 Task: Create new vendor bill with Date Opened: 16-May-23, Select Vendor: ChargePoint, Terms: Net 15. Make bill entry for item-1 with Date: 16-May-23, Description: Car Parking, Expense Account: Auto: Parking, Quantity: 35, Unit Price: 2.2, Sales Tax: N, Sales Tax Included: N. Post Bill with Post Date: 16-May-23, Post to Accounts: Liabilities:Accounts Payble. Pay / Process Payment with Transaction Date: 30-May-23, Amount: 77, Transfer Account: Checking Account. Go to 'Print Bill'. Save a pdf copy of the bill.
Action: Mouse moved to (190, 107)
Screenshot: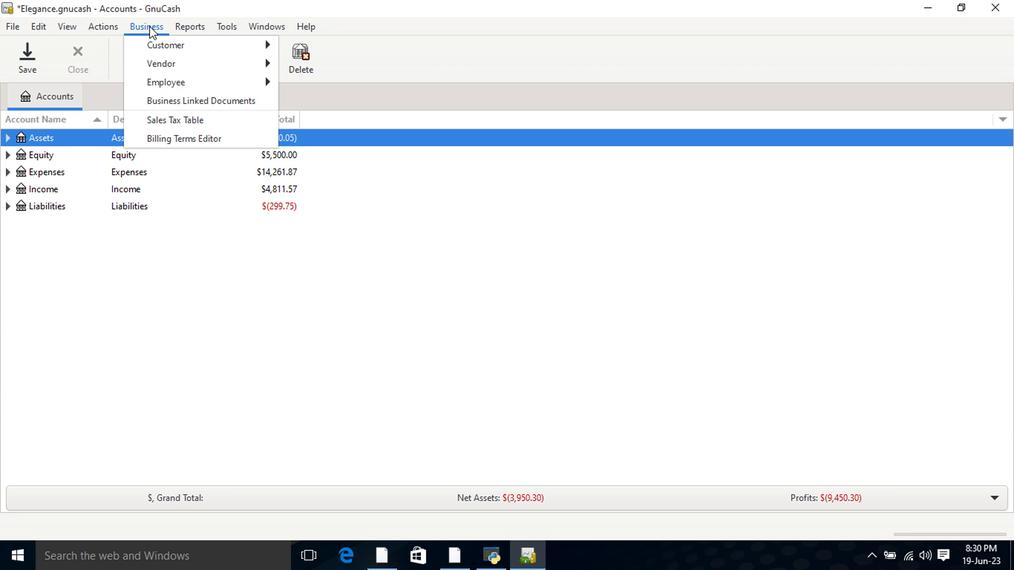 
Action: Mouse pressed left at (190, 107)
Screenshot: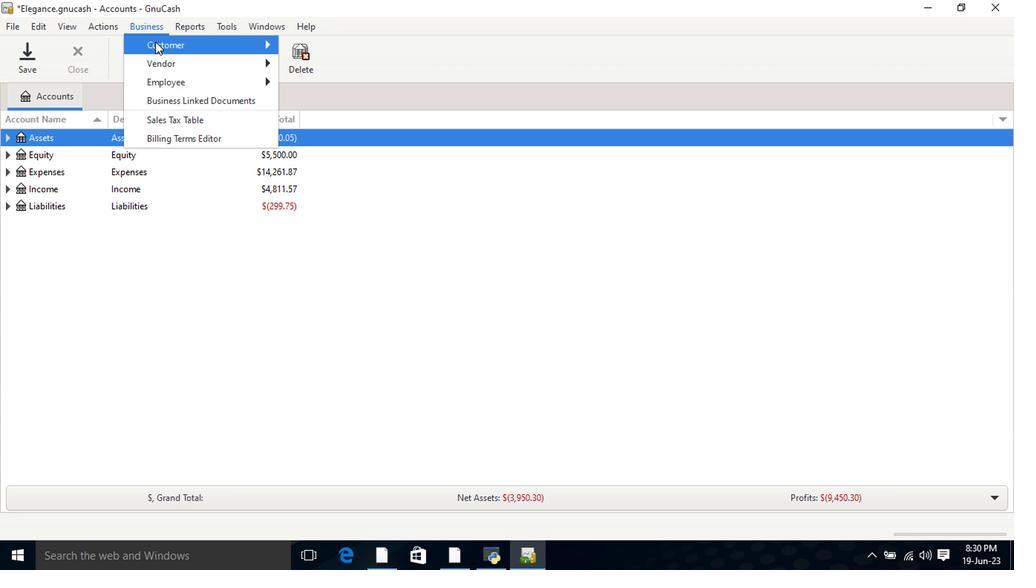 
Action: Mouse moved to (196, 126)
Screenshot: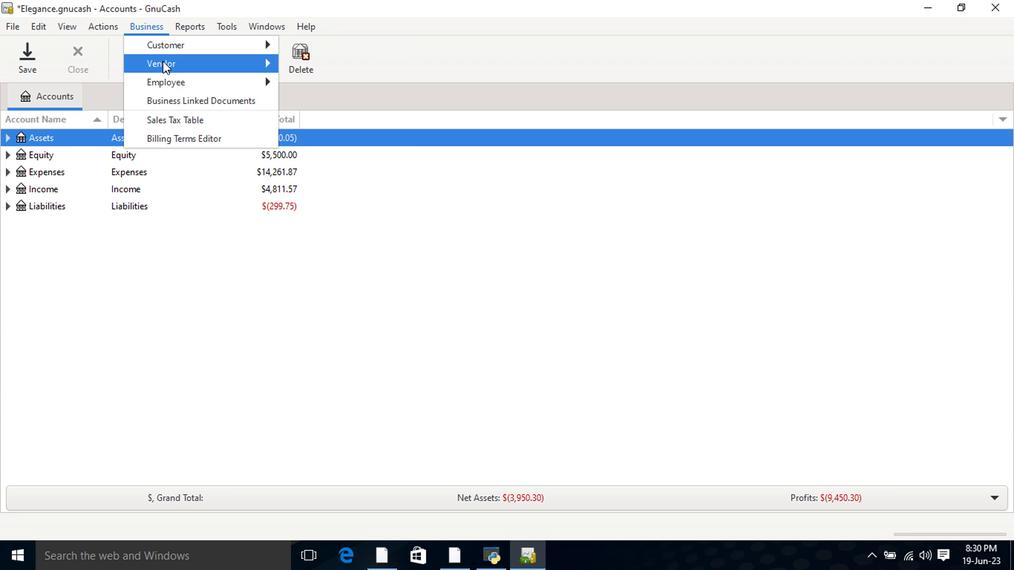 
Action: Mouse pressed left at (196, 126)
Screenshot: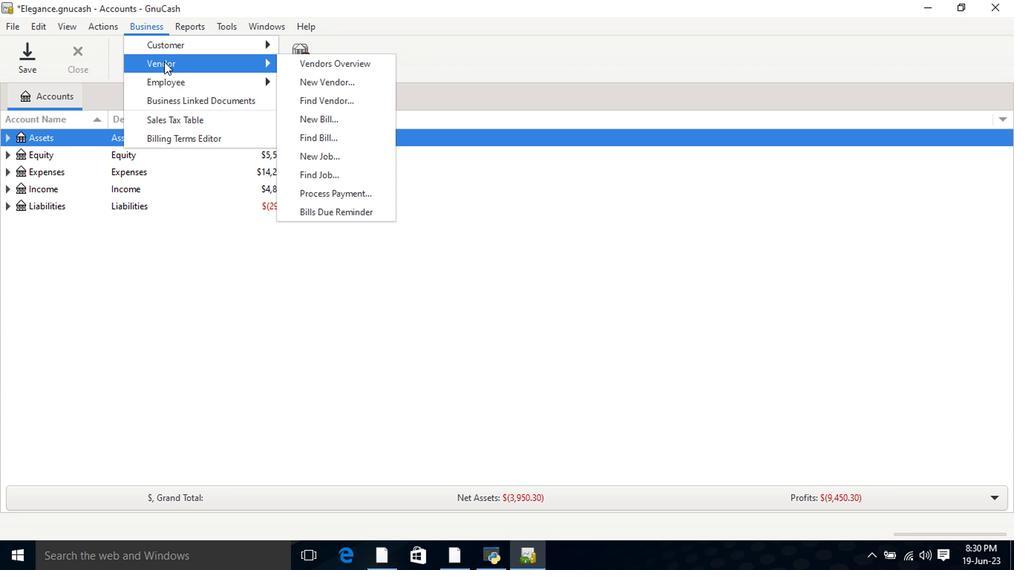 
Action: Mouse moved to (304, 172)
Screenshot: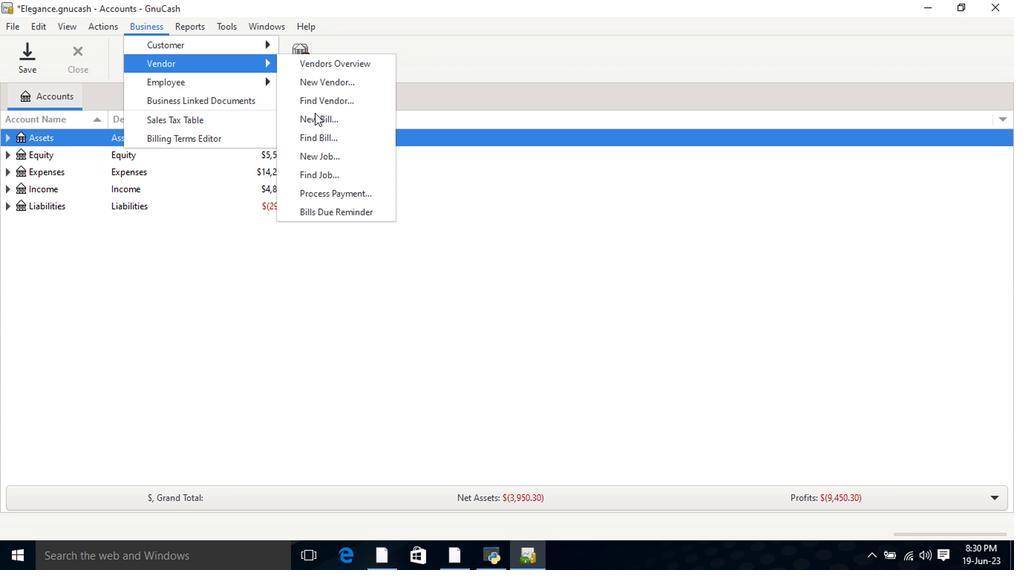 
Action: Mouse pressed left at (304, 172)
Screenshot: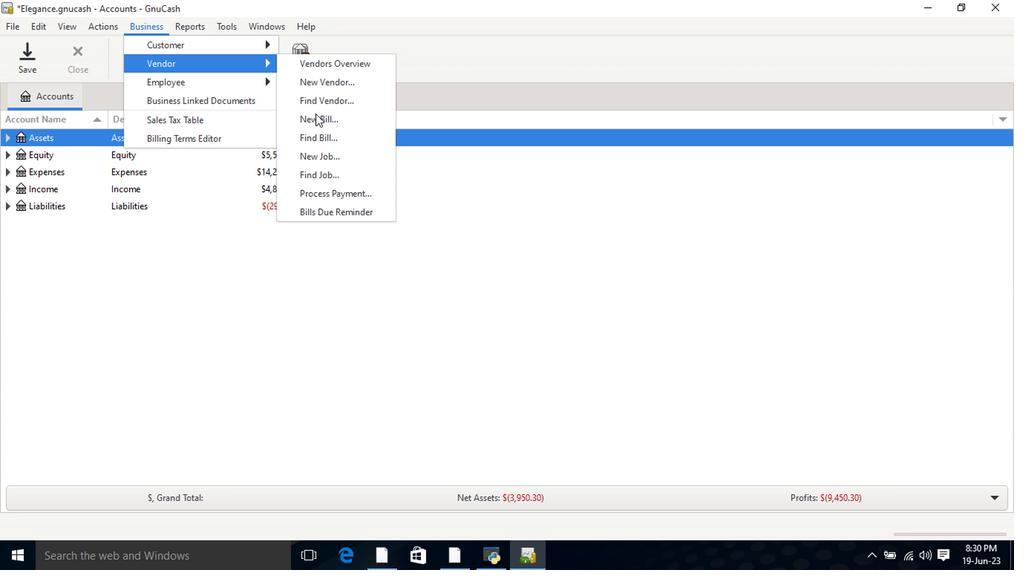 
Action: Mouse moved to (514, 226)
Screenshot: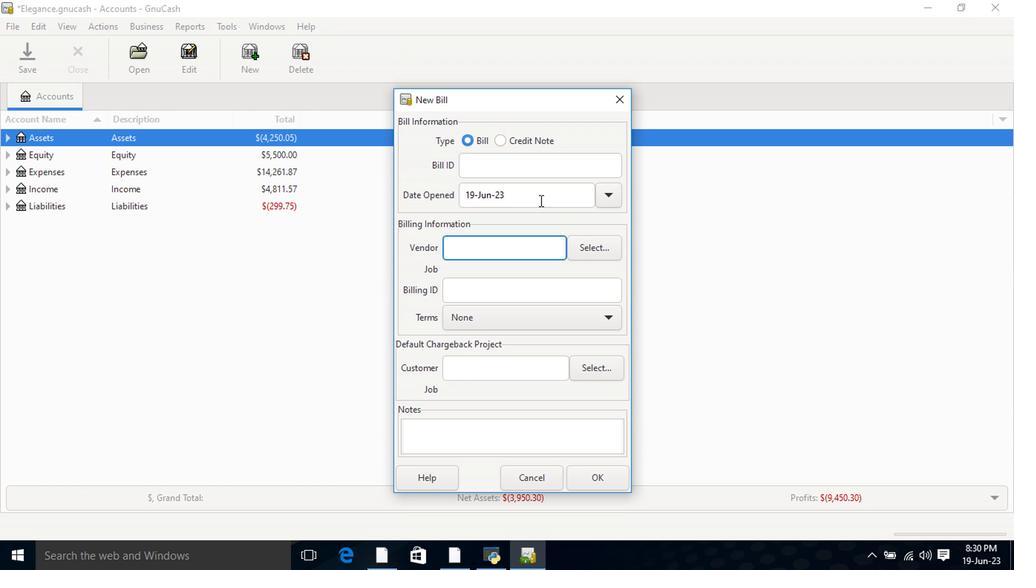 
Action: Mouse pressed left at (514, 226)
Screenshot: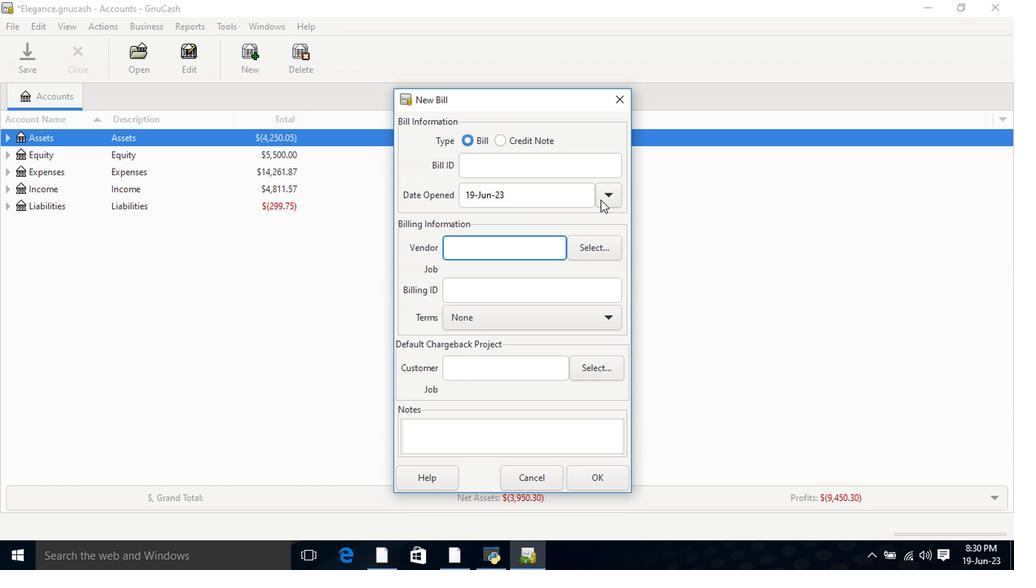 
Action: Mouse moved to (438, 242)
Screenshot: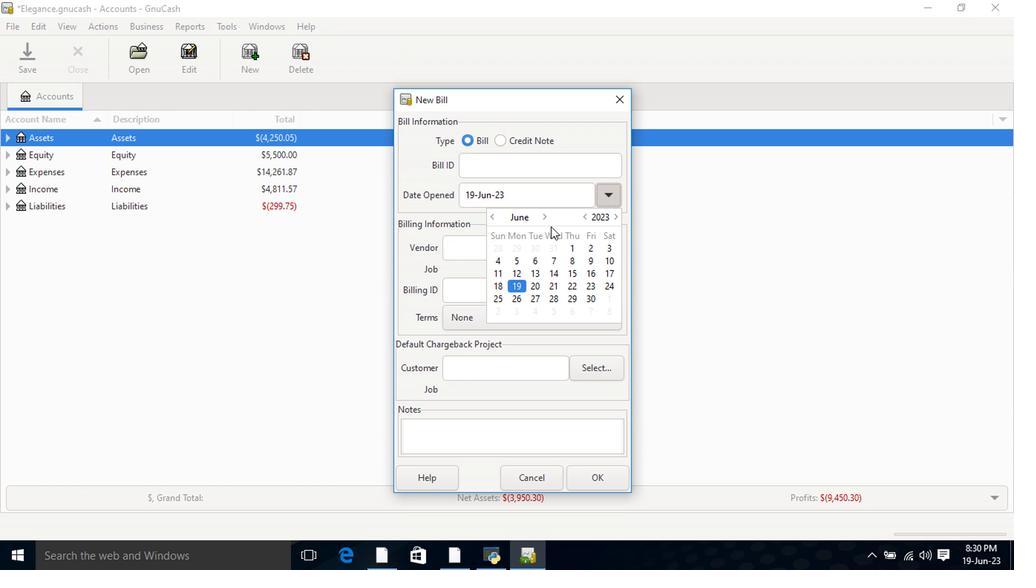 
Action: Mouse pressed left at (438, 242)
Screenshot: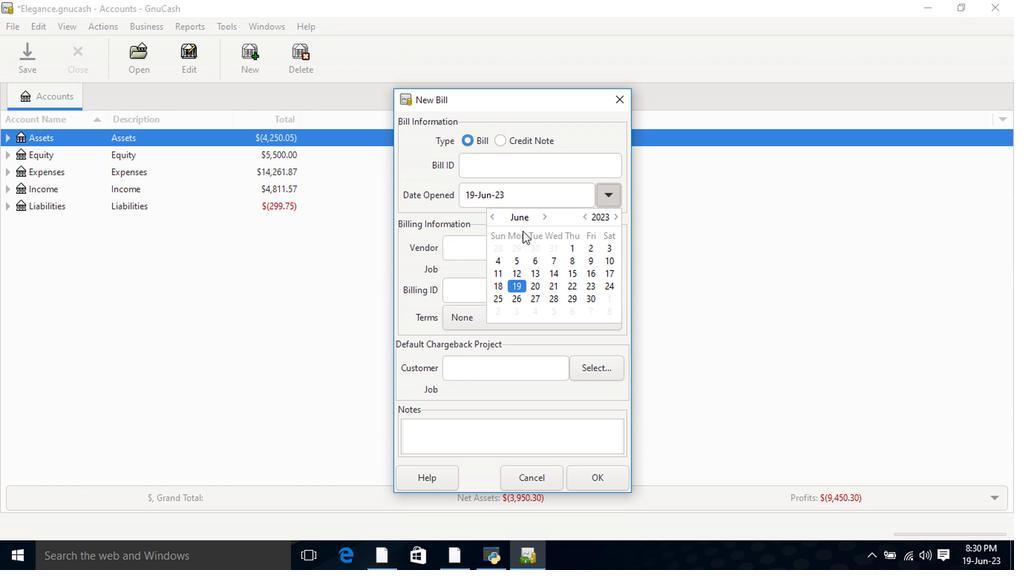 
Action: Mouse moved to (468, 281)
Screenshot: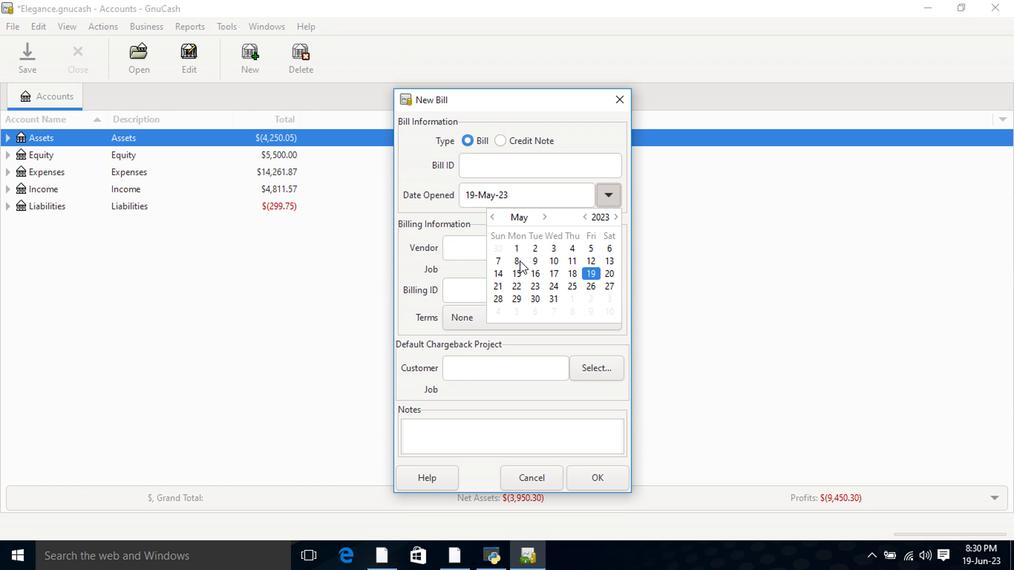 
Action: Mouse pressed left at (468, 281)
Screenshot: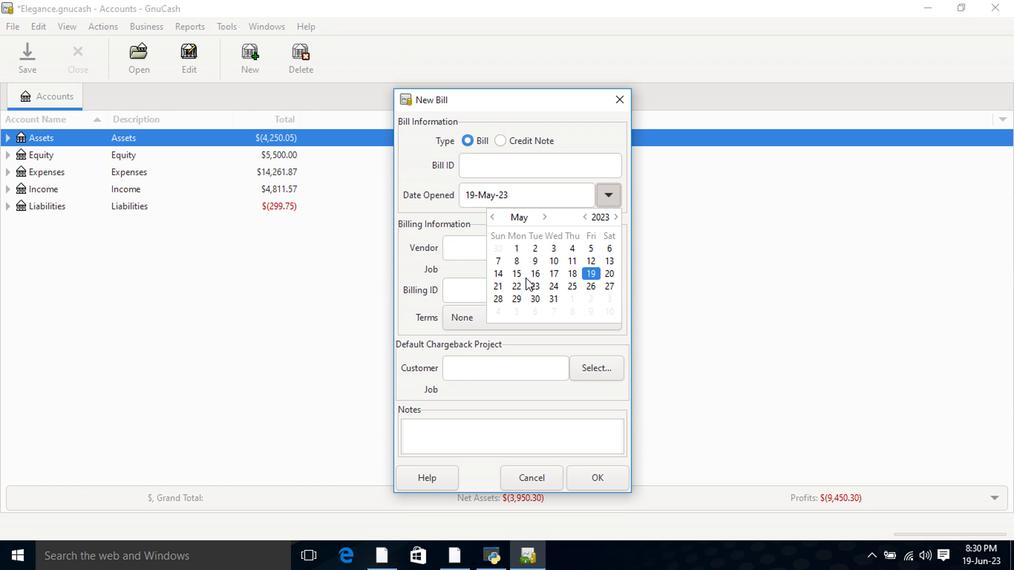 
Action: Mouse pressed left at (468, 281)
Screenshot: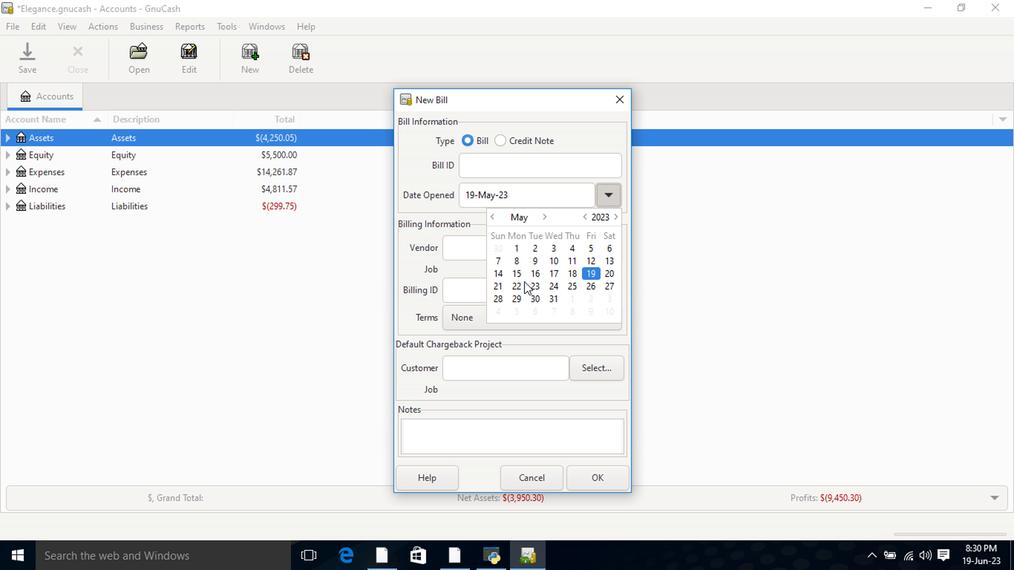 
Action: Mouse moved to (457, 264)
Screenshot: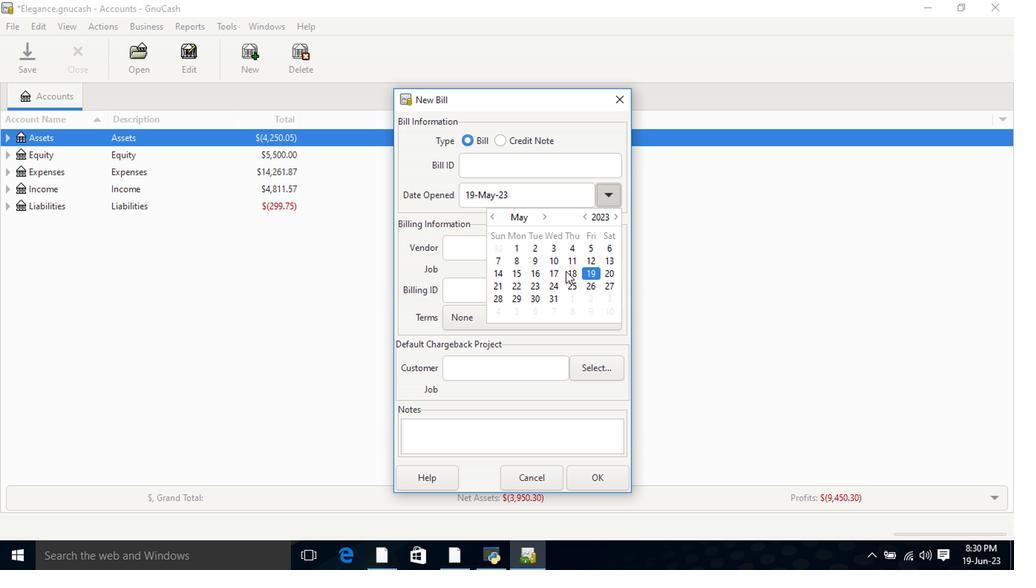 
Action: Mouse pressed left at (457, 264)
Screenshot: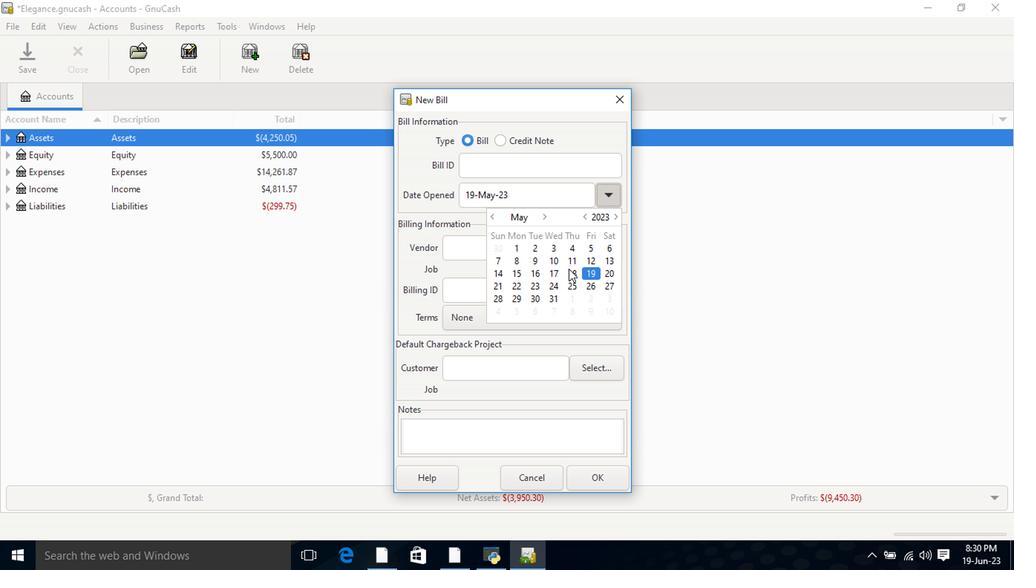 
Action: Key pressed ch
Screenshot: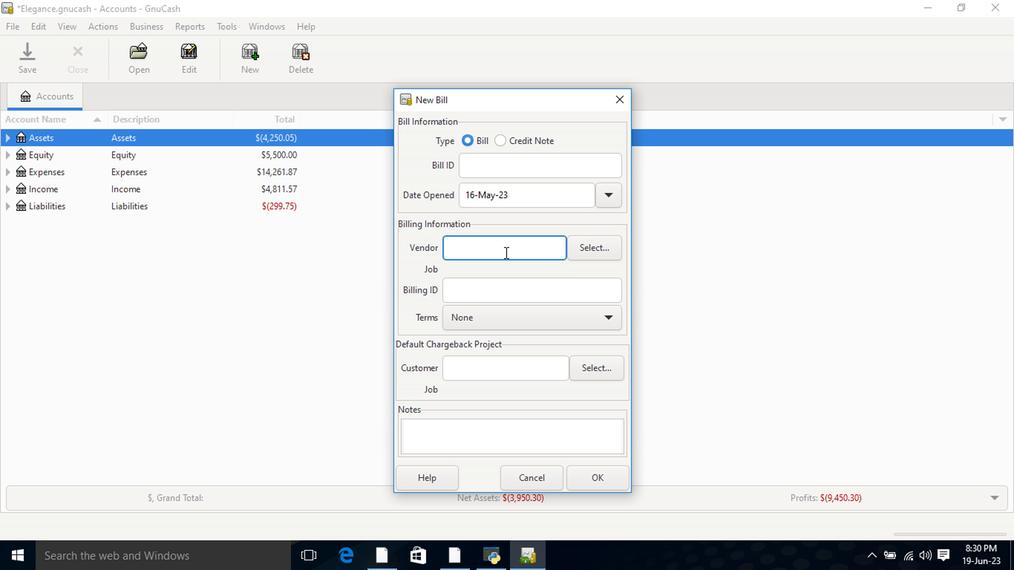 
Action: Mouse moved to (458, 291)
Screenshot: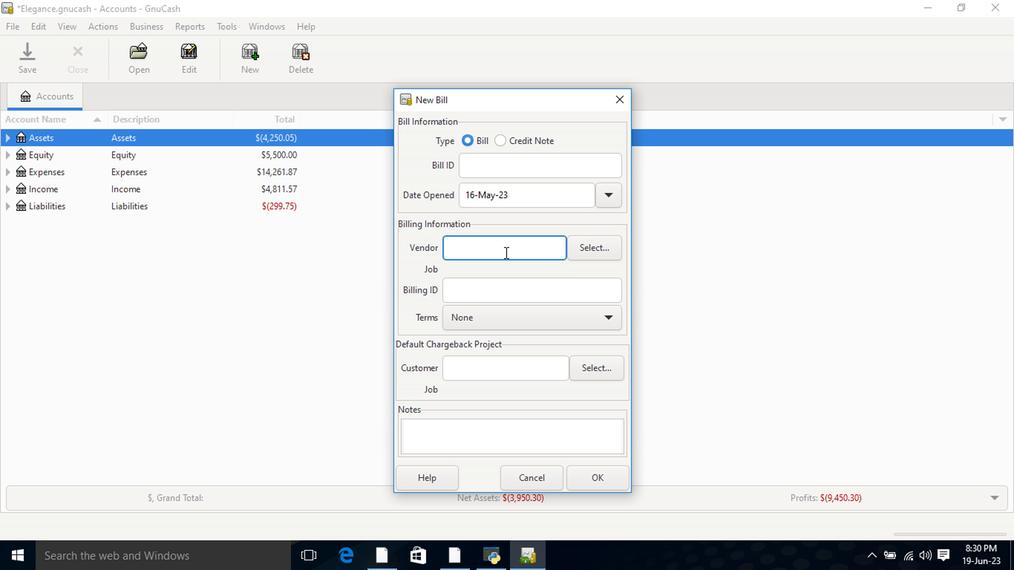 
Action: Mouse pressed left at (458, 291)
Screenshot: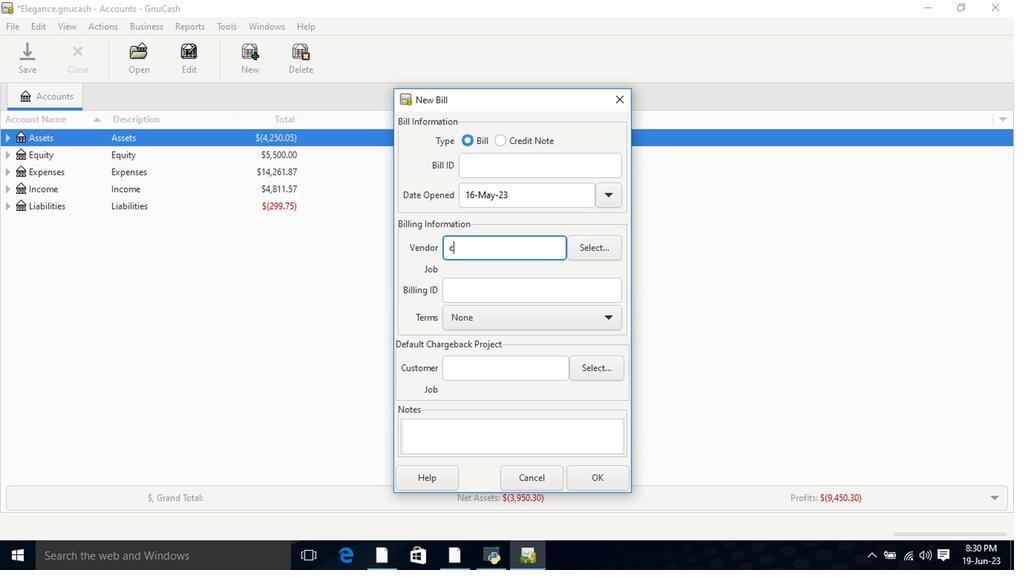 
Action: Mouse moved to (465, 322)
Screenshot: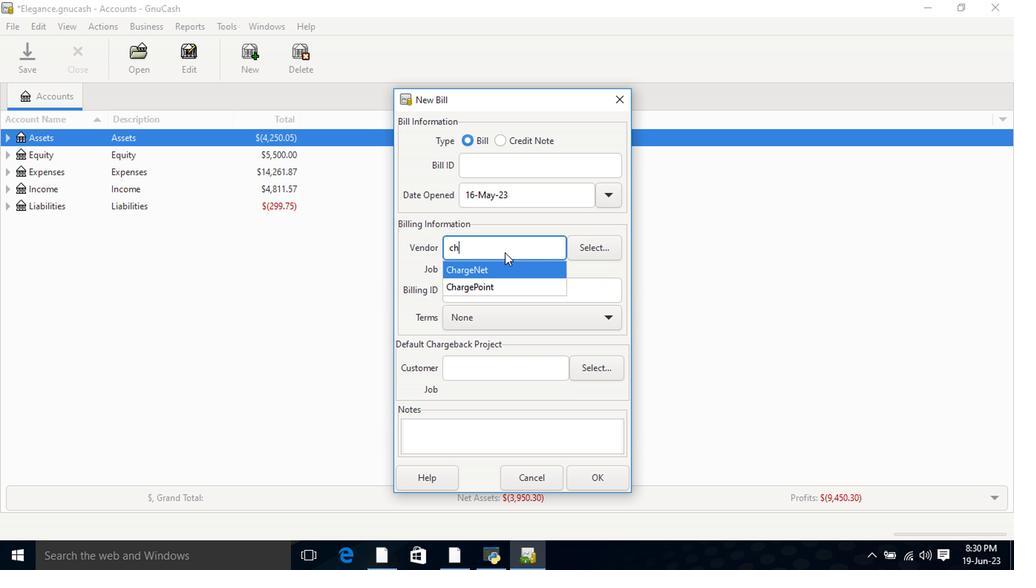 
Action: Mouse pressed left at (465, 322)
Screenshot: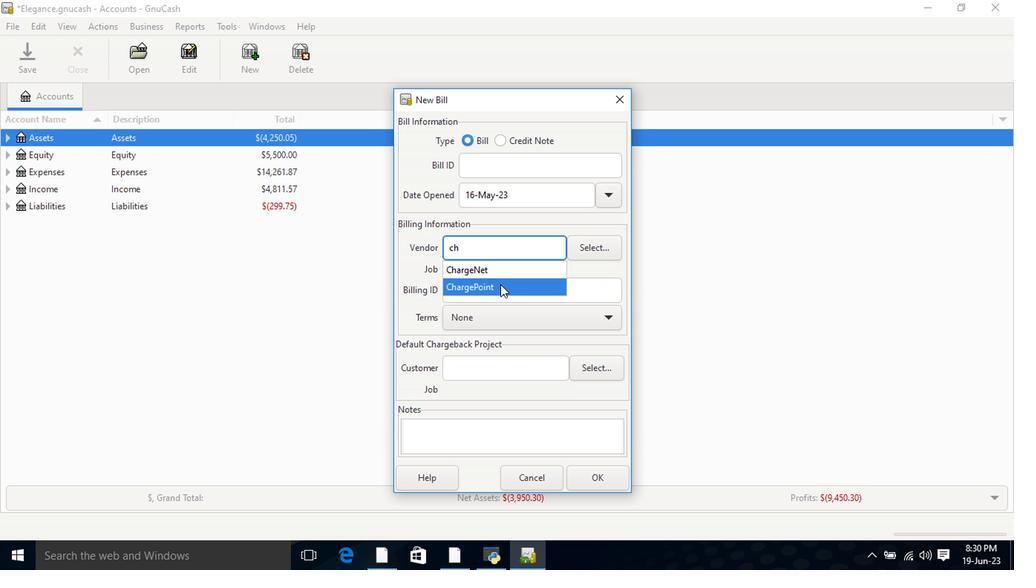 
Action: Mouse moved to (463, 342)
Screenshot: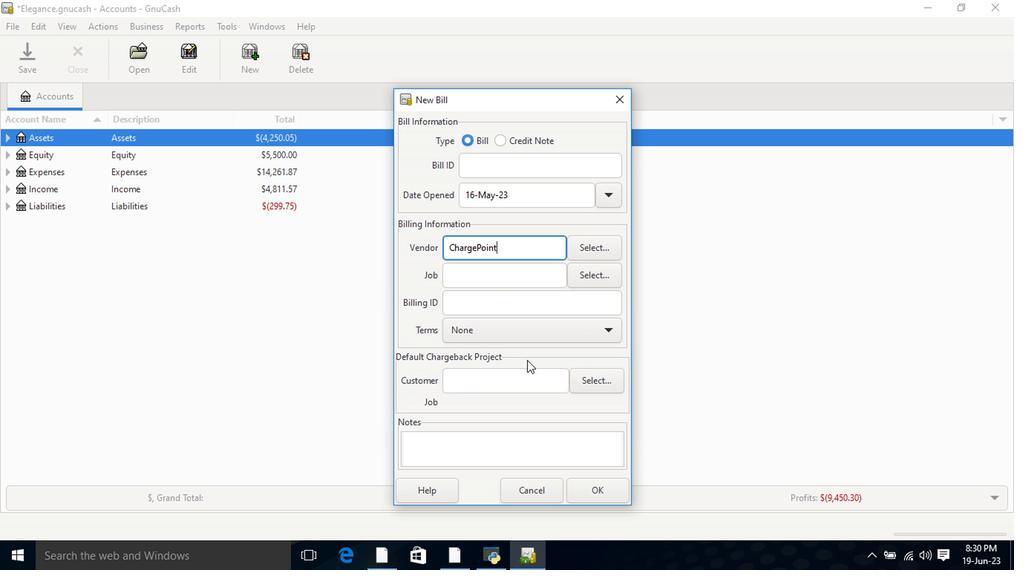 
Action: Mouse pressed left at (463, 342)
Screenshot: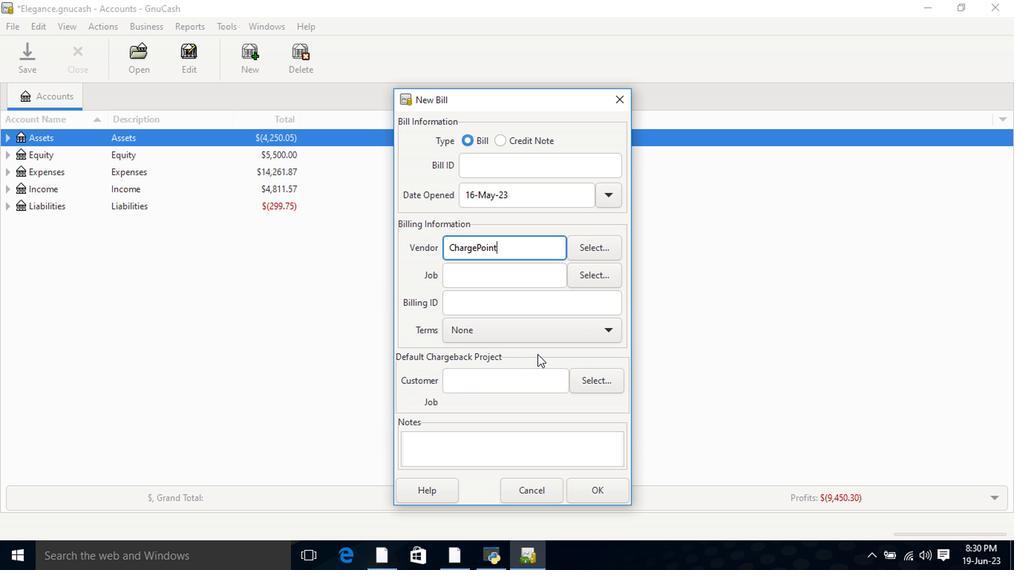 
Action: Mouse moved to (507, 433)
Screenshot: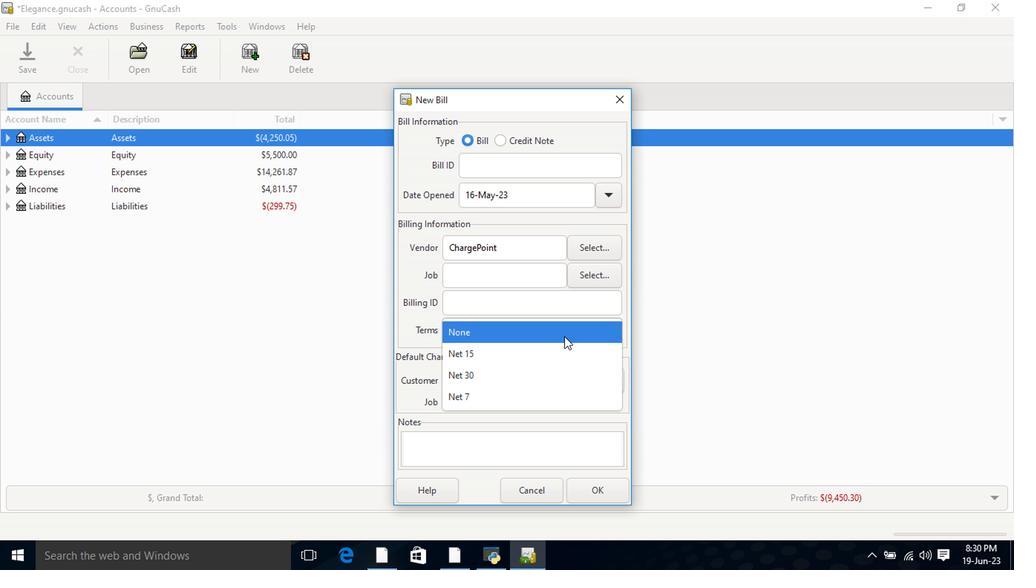 
Action: Mouse pressed left at (507, 433)
Screenshot: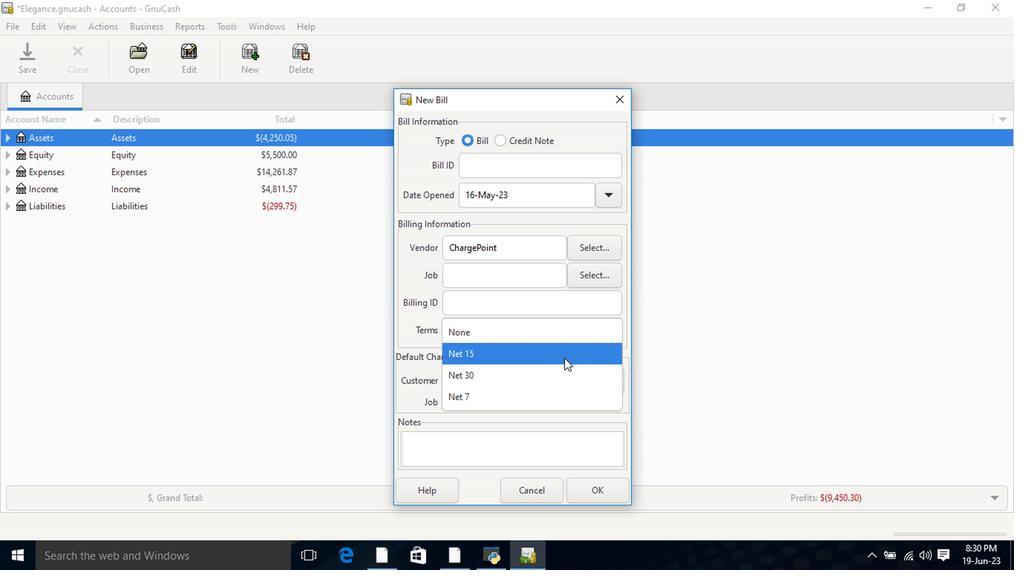 
Action: Mouse moved to (316, 382)
Screenshot: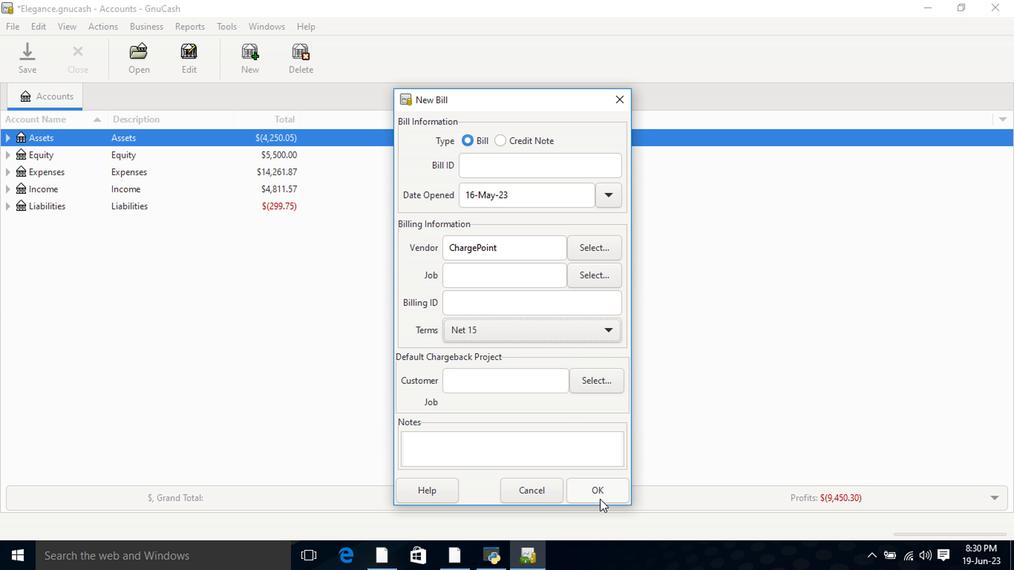 
Action: Key pressed <Key.tab><Key.shift>Car<Key.tab>35<Key.tab>2.2<Key.tab>
Screenshot: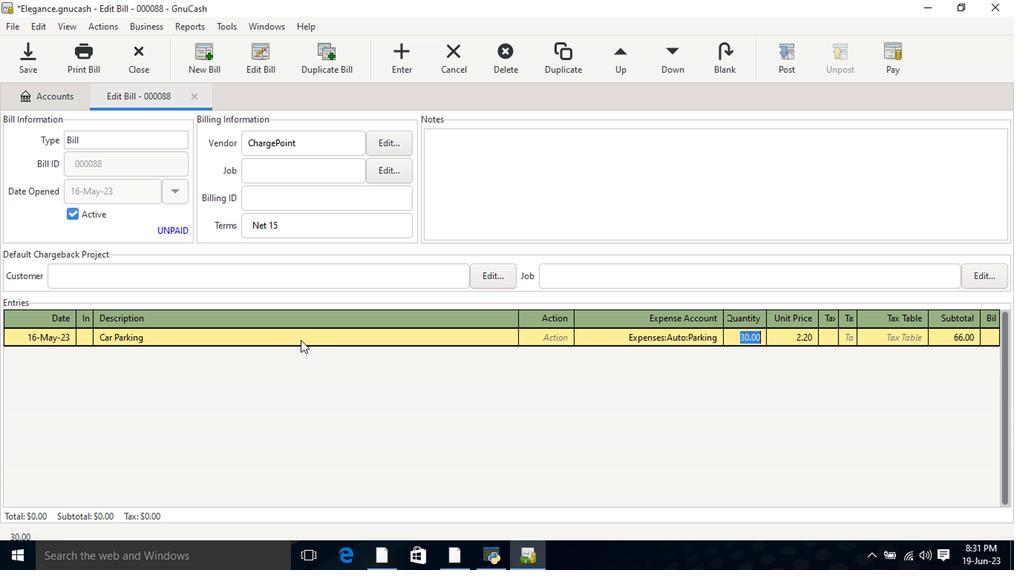 
Action: Mouse moved to (650, 128)
Screenshot: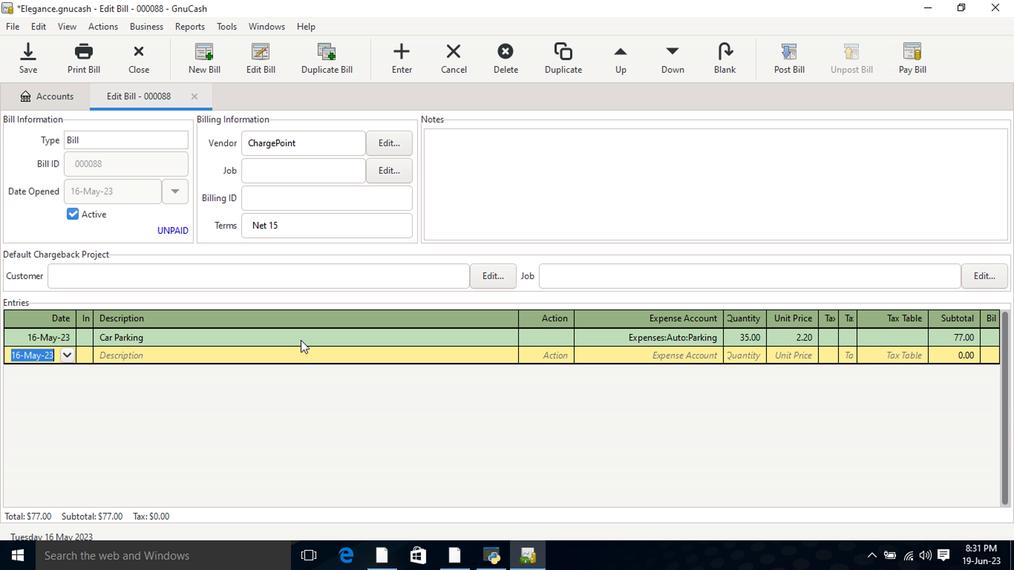 
Action: Mouse pressed left at (650, 128)
Screenshot: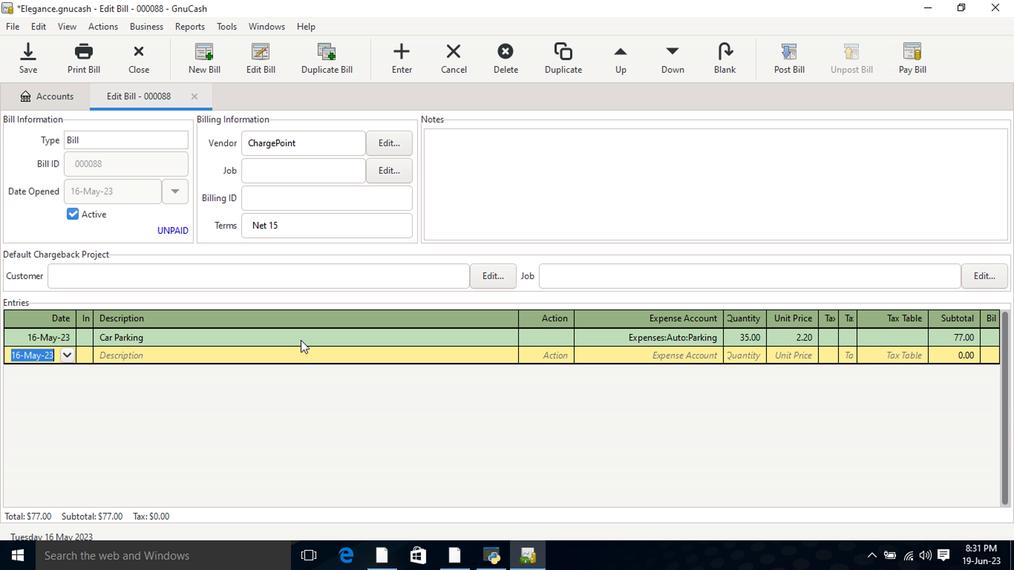 
Action: Mouse moved to (528, 355)
Screenshot: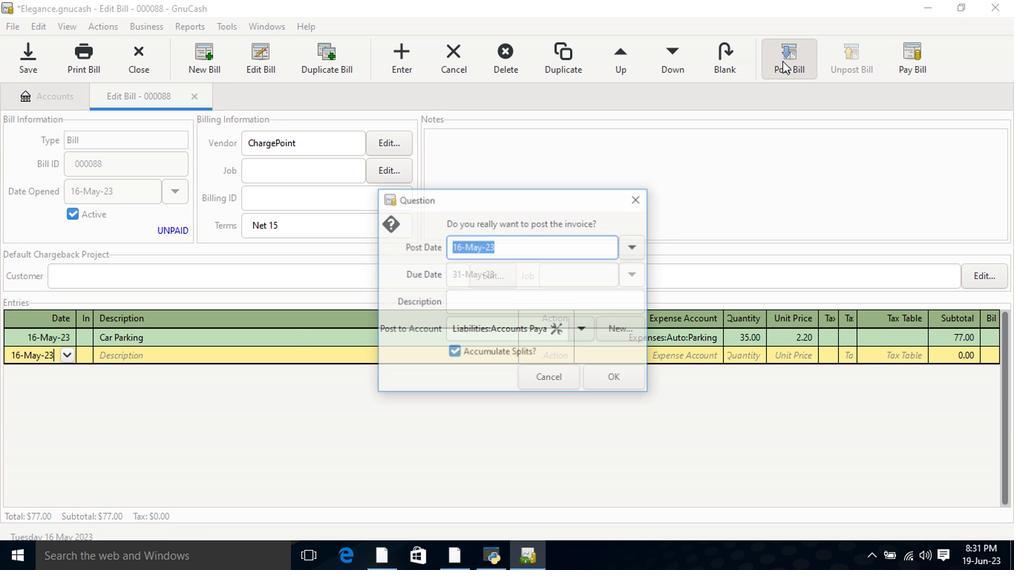 
Action: Mouse pressed left at (528, 355)
Screenshot: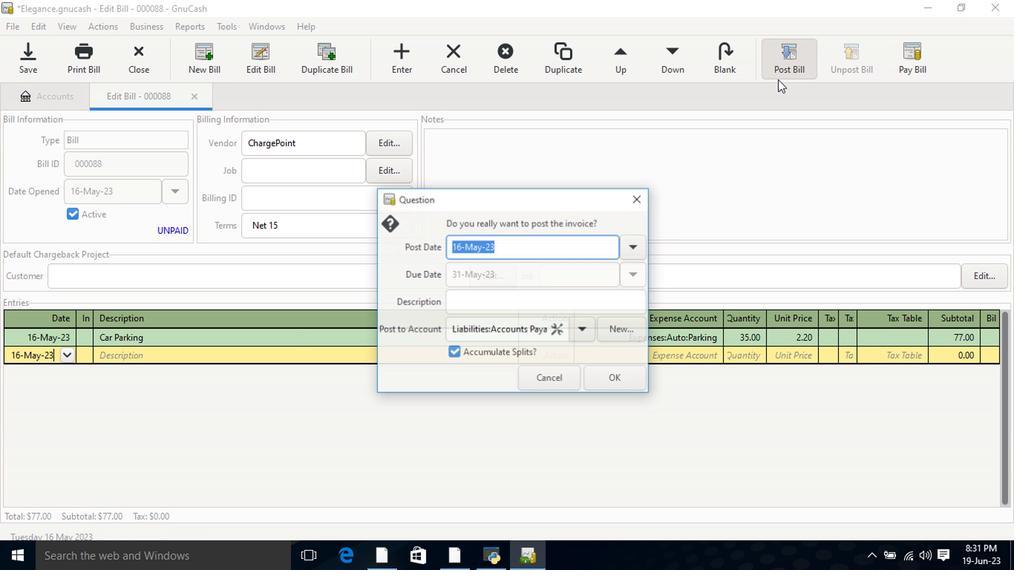 
Action: Mouse moved to (730, 120)
Screenshot: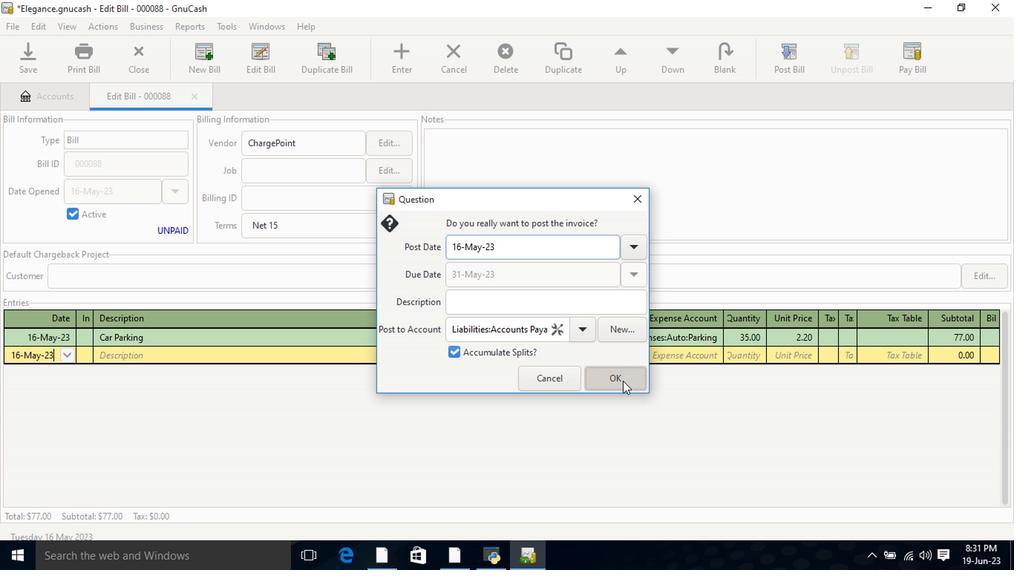 
Action: Mouse pressed left at (730, 120)
Screenshot: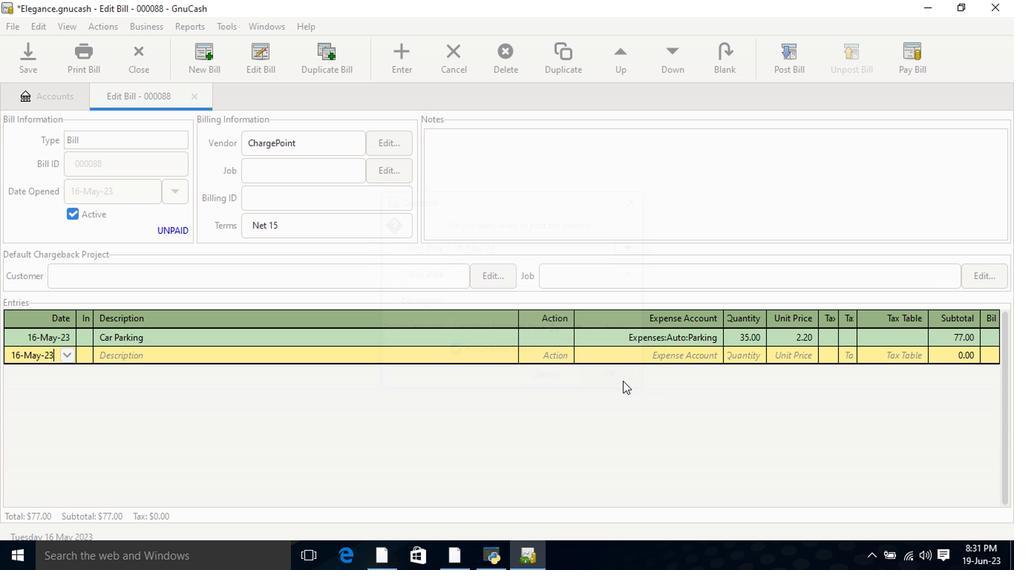 
Action: Mouse moved to (409, 291)
Screenshot: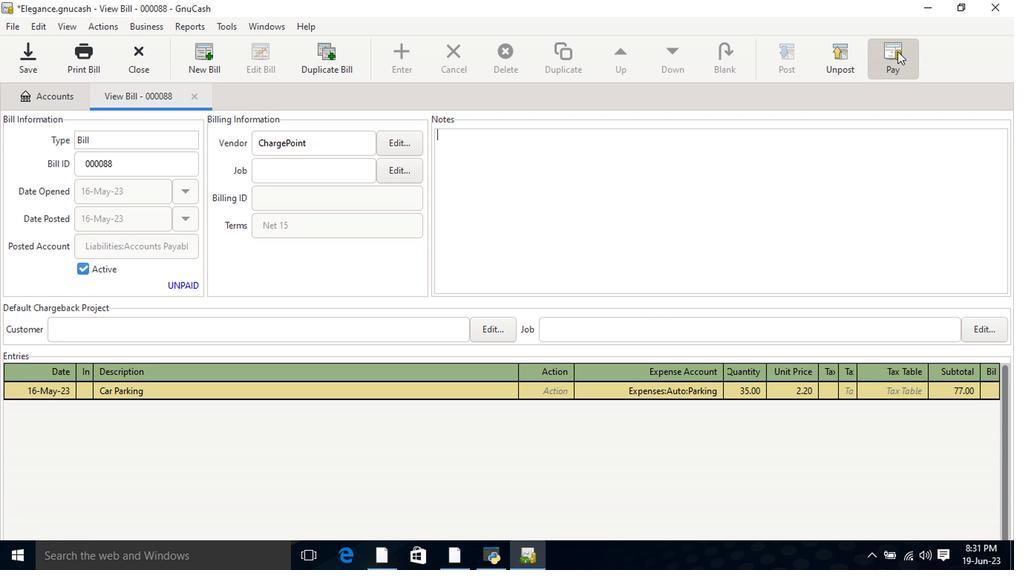 
Action: Mouse pressed left at (409, 291)
Screenshot: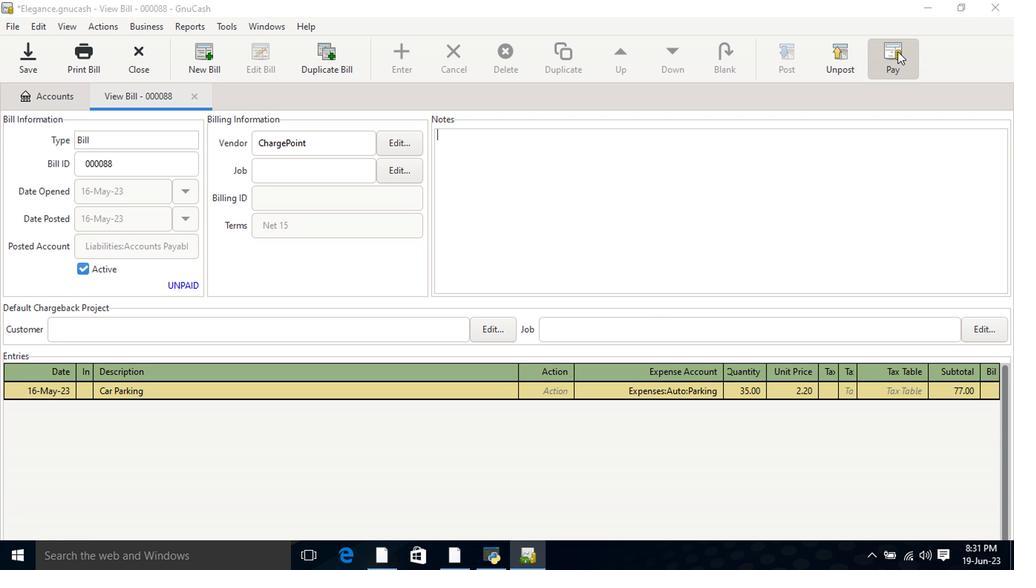 
Action: Mouse moved to (325, 310)
Screenshot: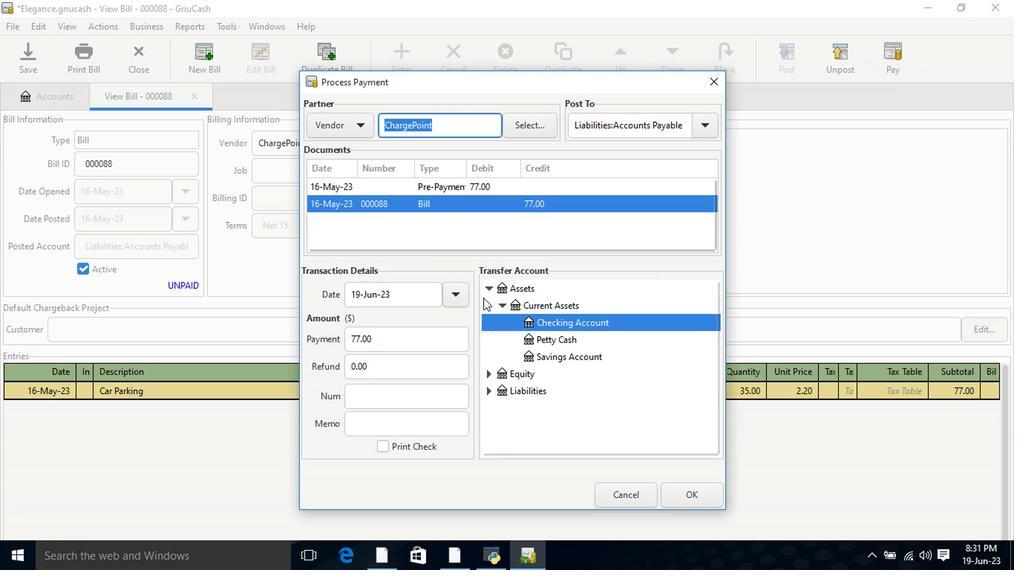 
Action: Mouse pressed left at (325, 310)
Screenshot: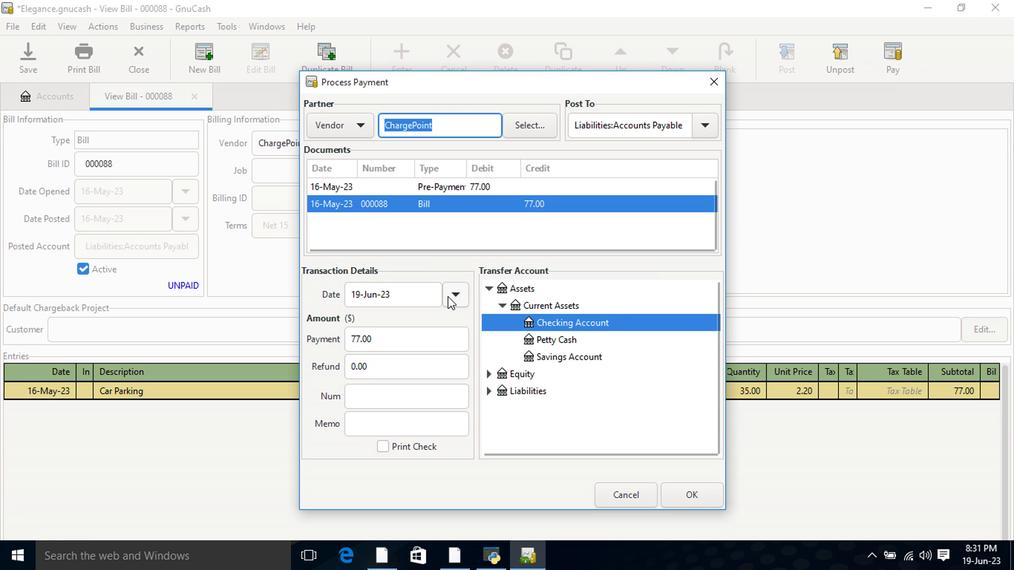
Action: Mouse moved to (361, 350)
Screenshot: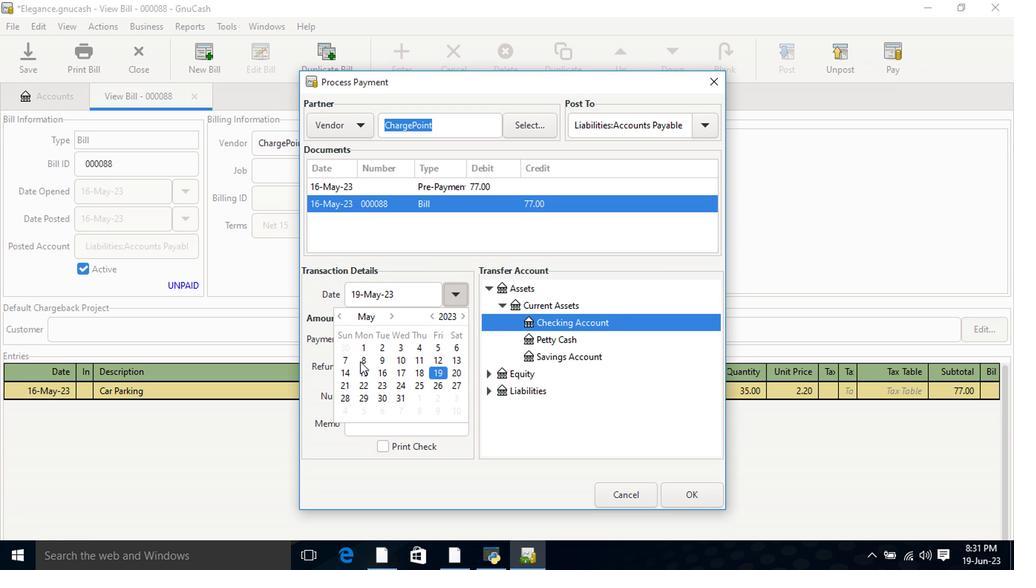 
Action: Mouse pressed left at (361, 350)
Screenshot: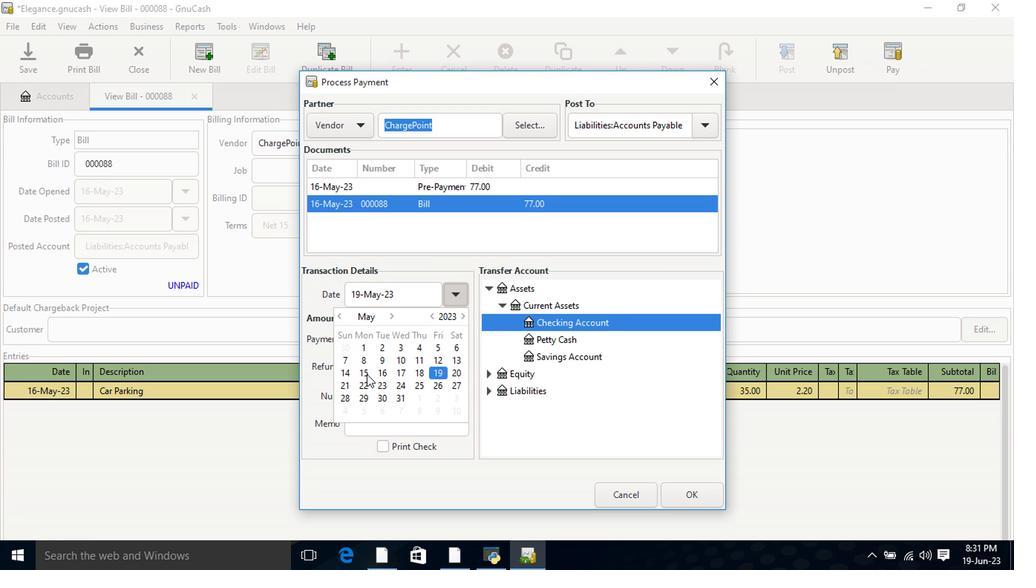 
Action: Mouse pressed left at (361, 350)
Screenshot: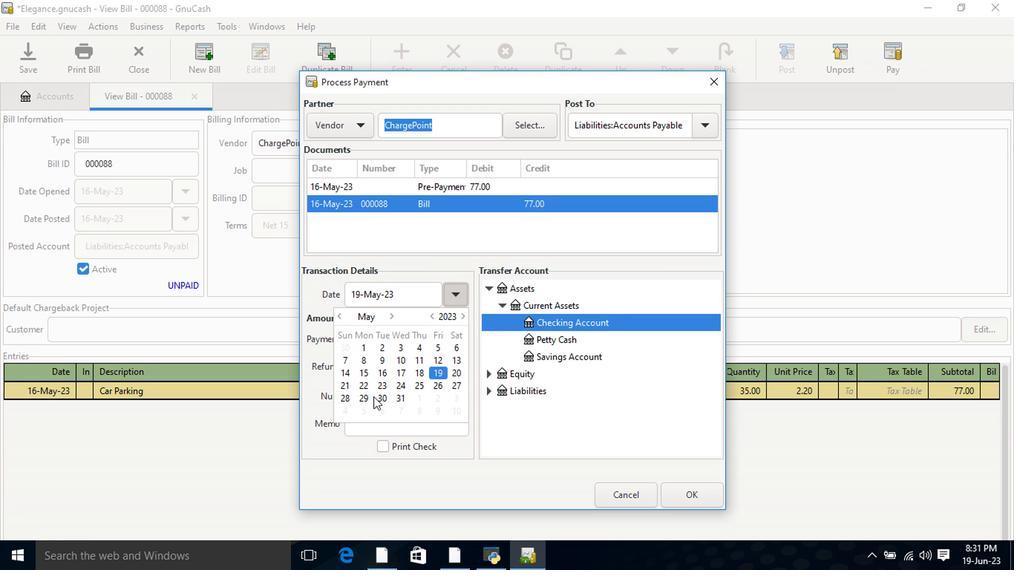 
Action: Mouse moved to (432, 291)
Screenshot: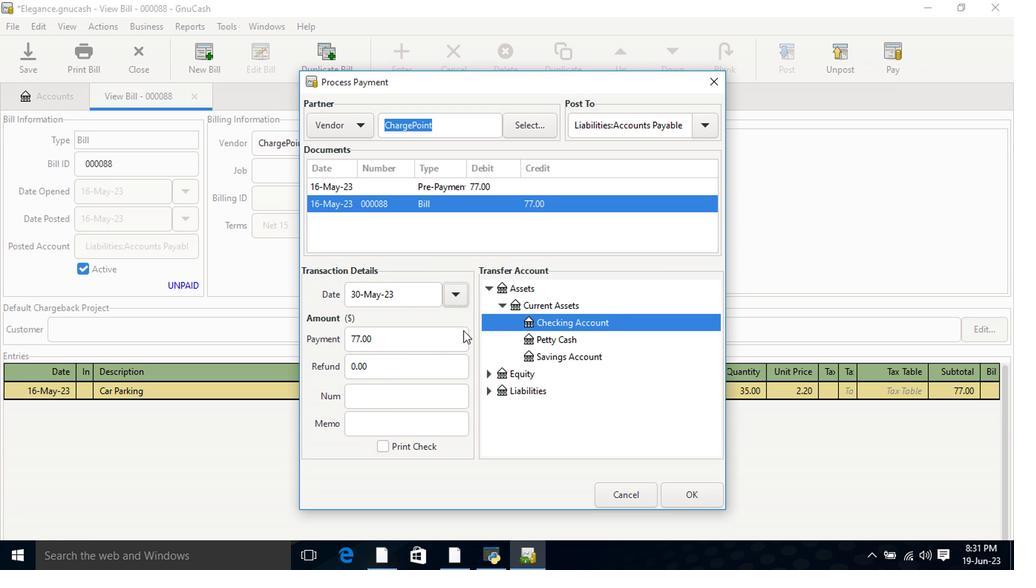 
Action: Mouse pressed left at (432, 291)
Screenshot: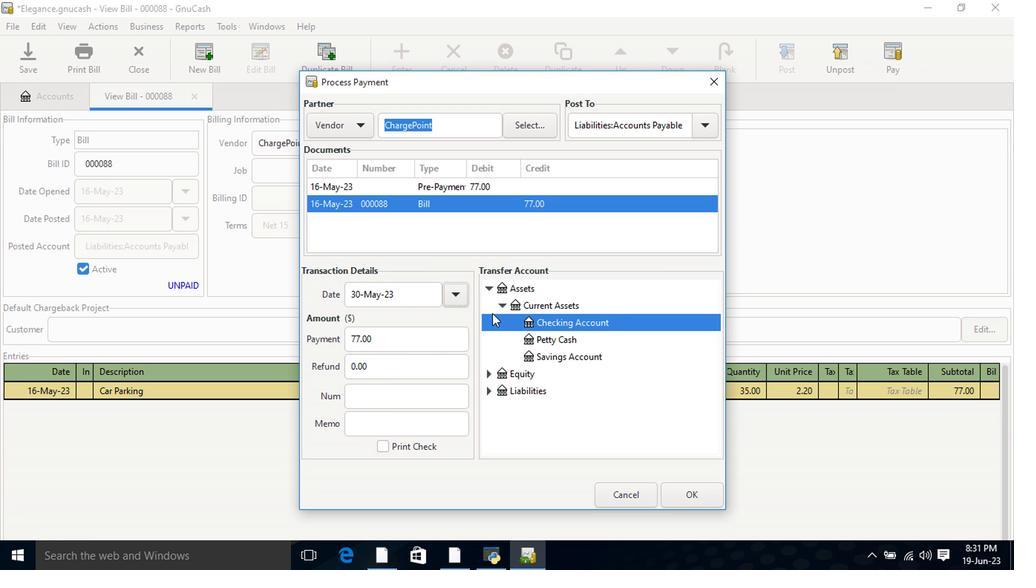 
Action: Mouse pressed left at (432, 291)
Screenshot: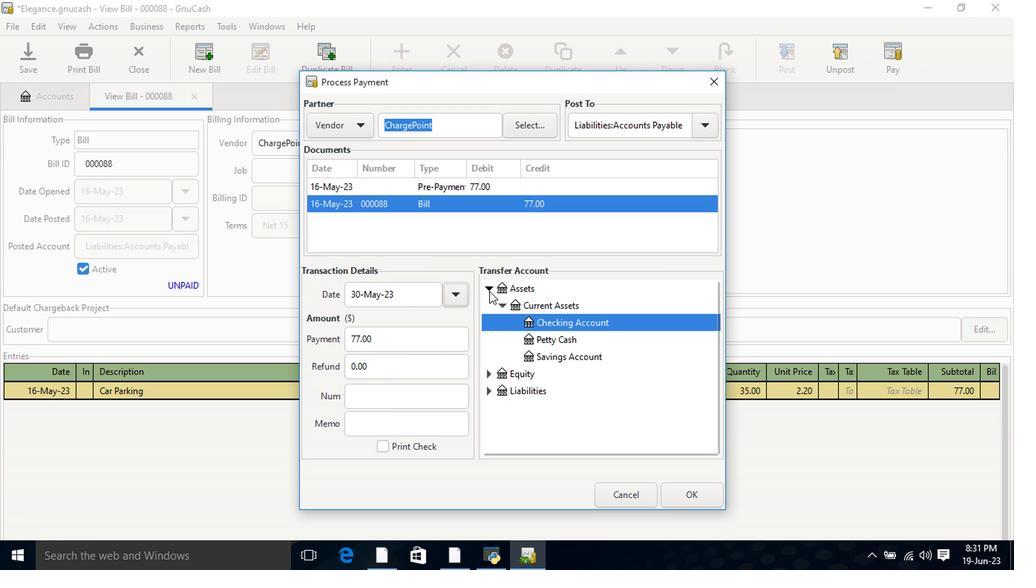 
Action: Mouse moved to (444, 301)
Screenshot: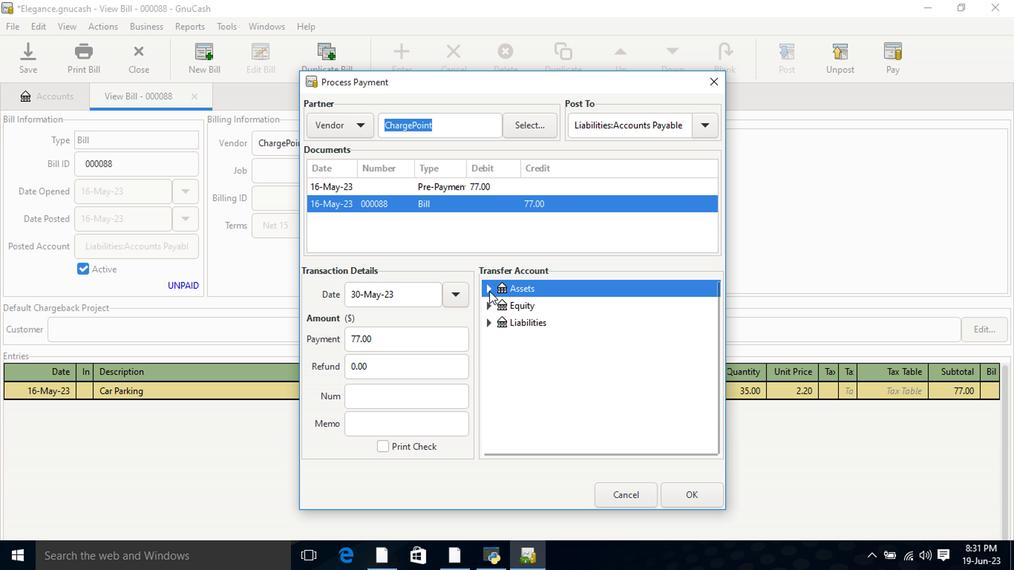 
Action: Mouse pressed left at (444, 301)
Screenshot: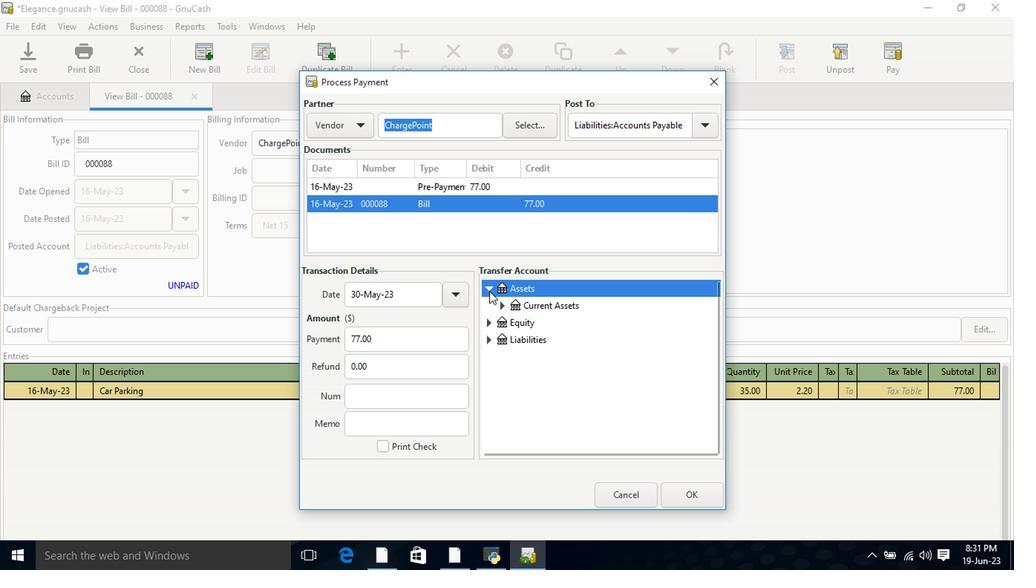 
Action: Mouse moved to (461, 314)
Screenshot: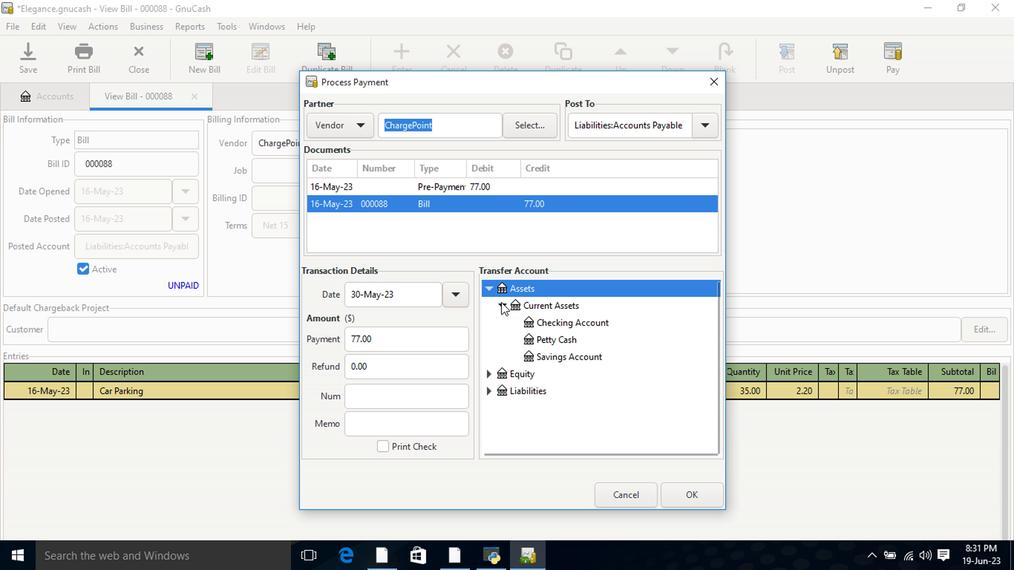 
Action: Mouse pressed left at (461, 314)
Screenshot: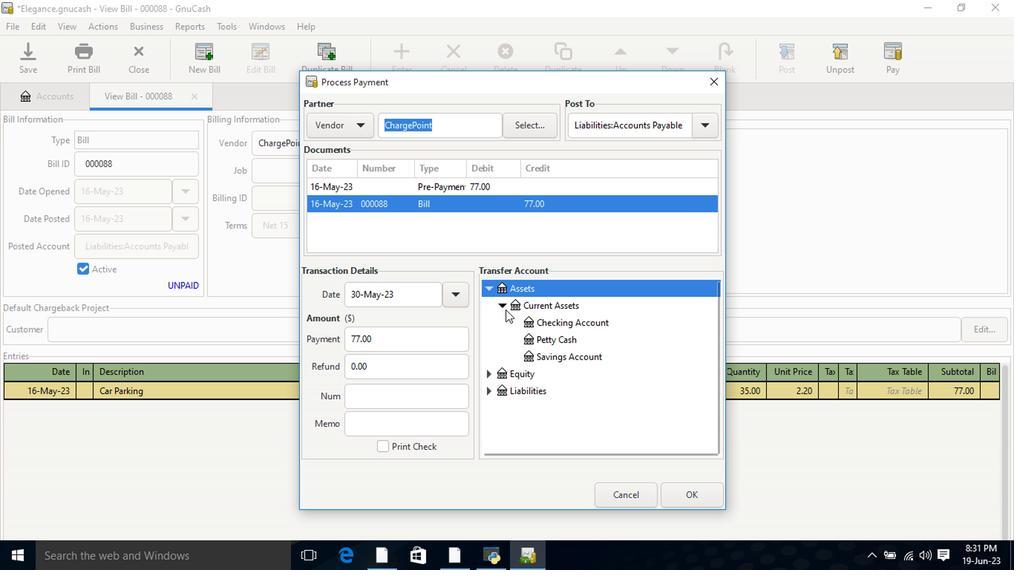 
Action: Mouse moved to (576, 434)
Screenshot: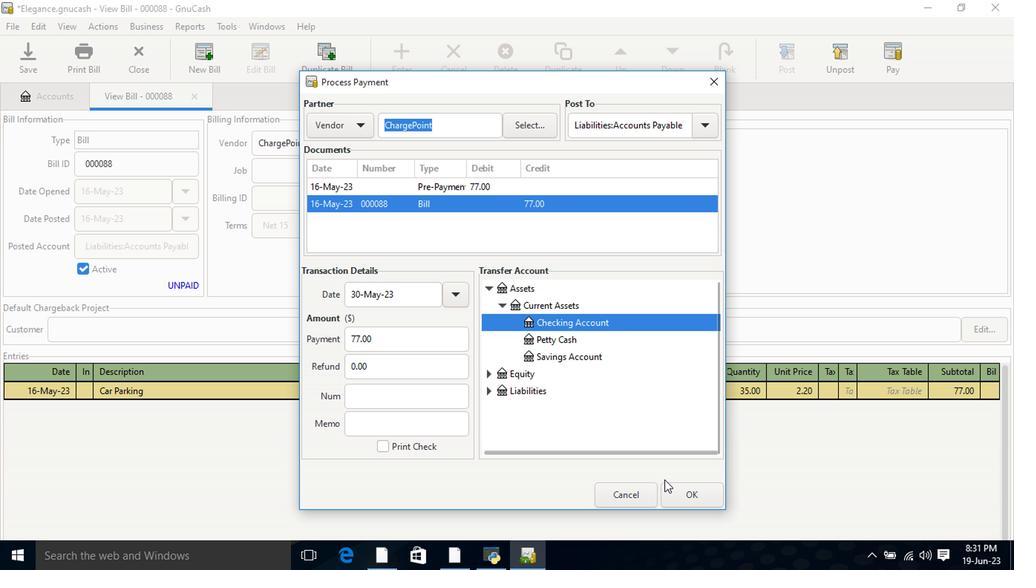 
Action: Mouse pressed left at (576, 434)
Screenshot: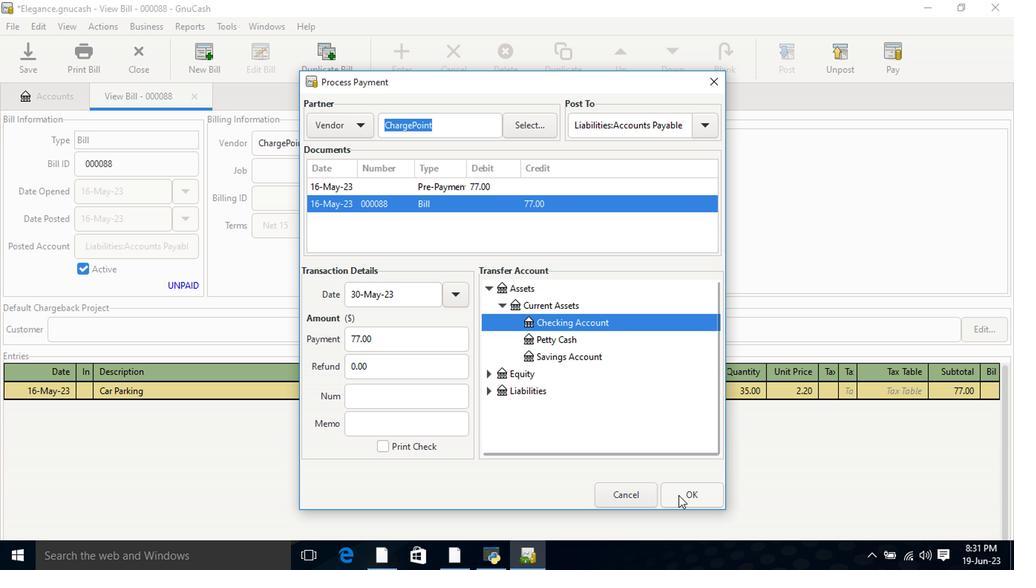 
Action: Mouse moved to (141, 127)
Screenshot: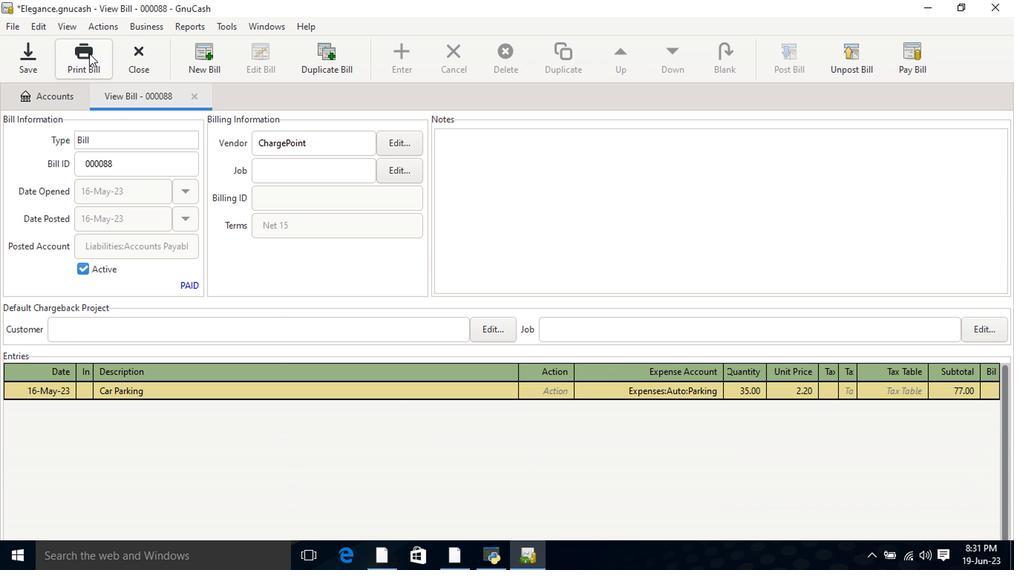
Action: Mouse pressed left at (141, 127)
Screenshot: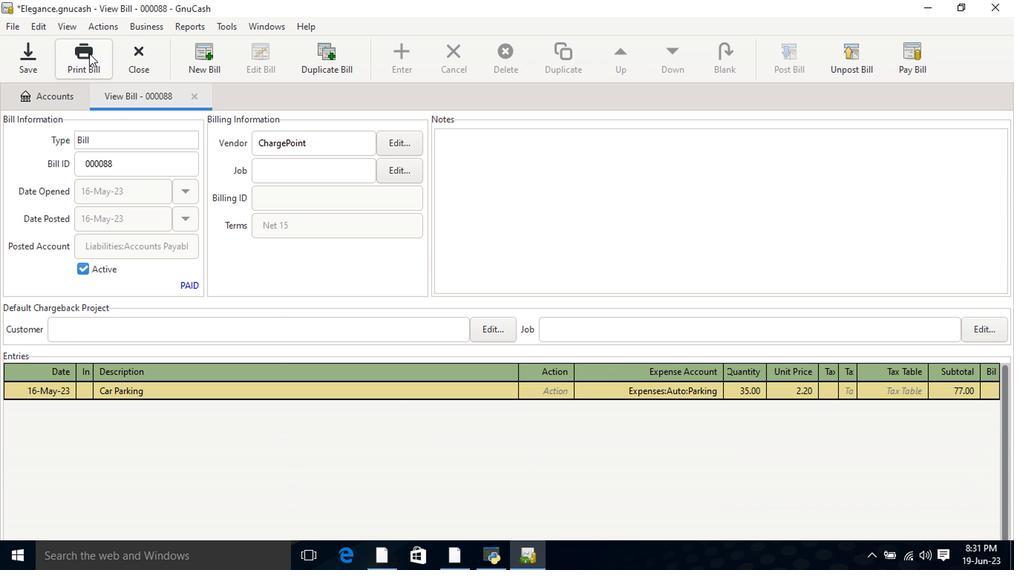 
Action: Mouse moved to (192, 104)
Screenshot: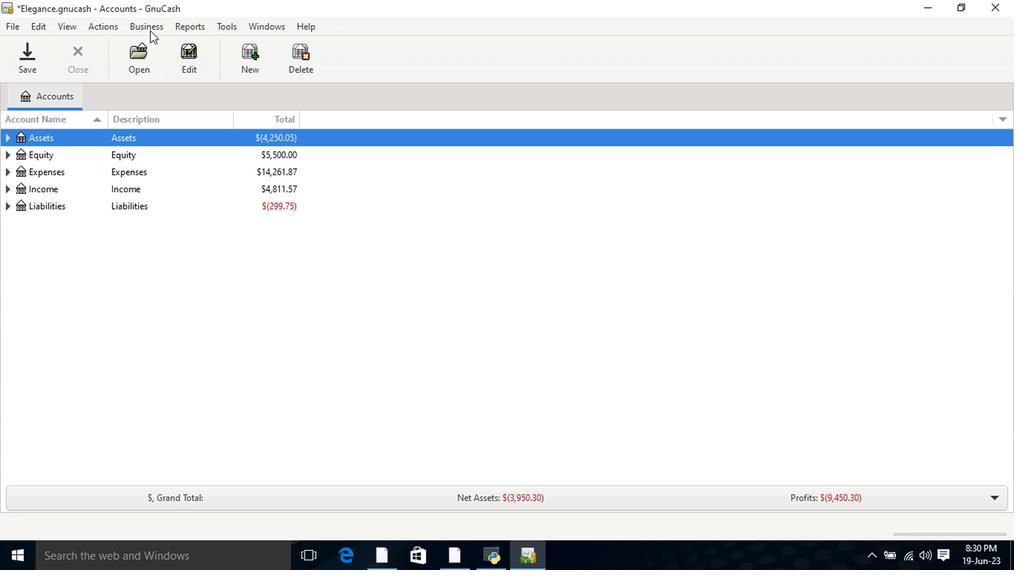 
Action: Mouse pressed left at (192, 104)
Screenshot: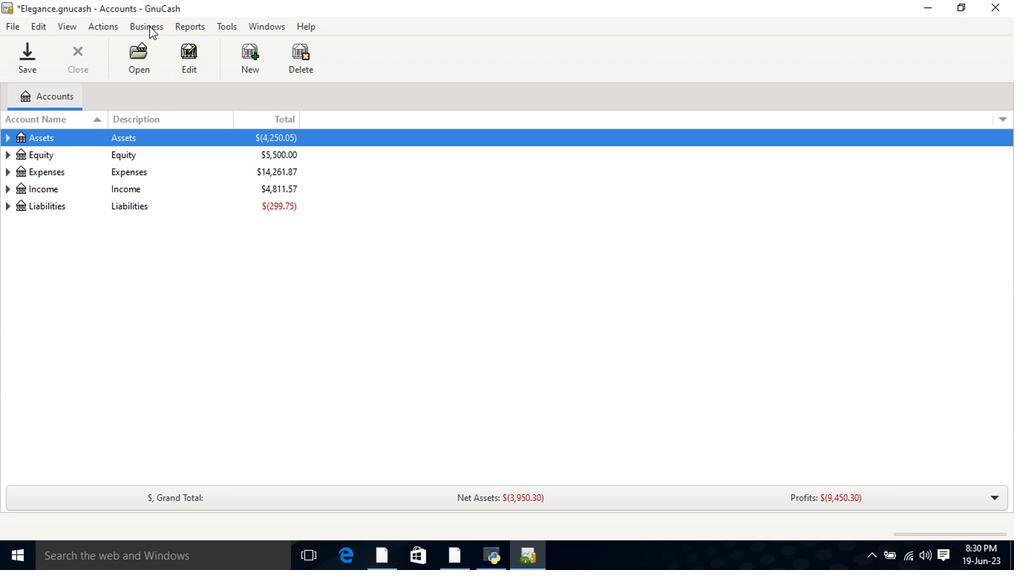 
Action: Mouse moved to (201, 129)
Screenshot: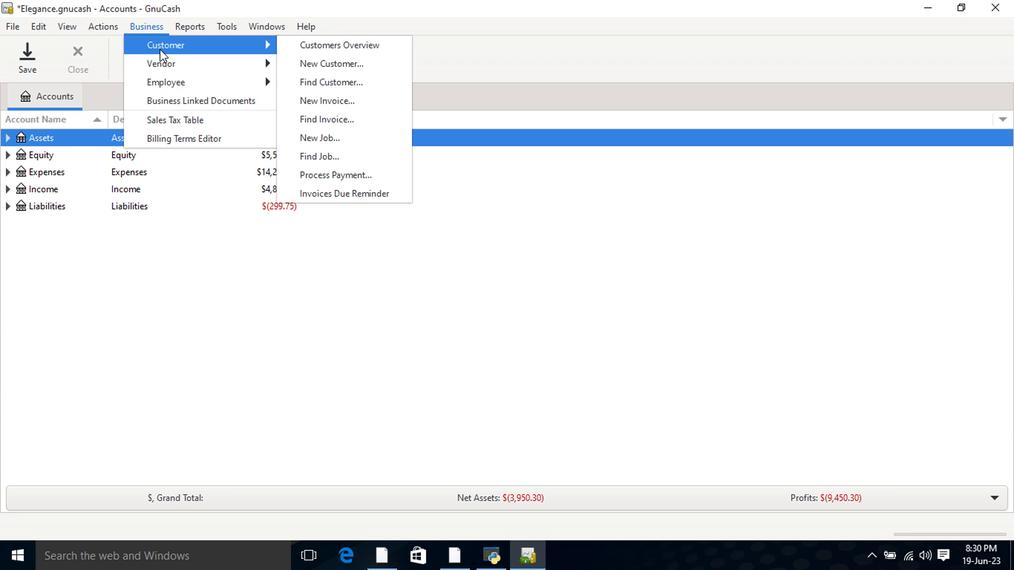 
Action: Mouse pressed left at (201, 129)
Screenshot: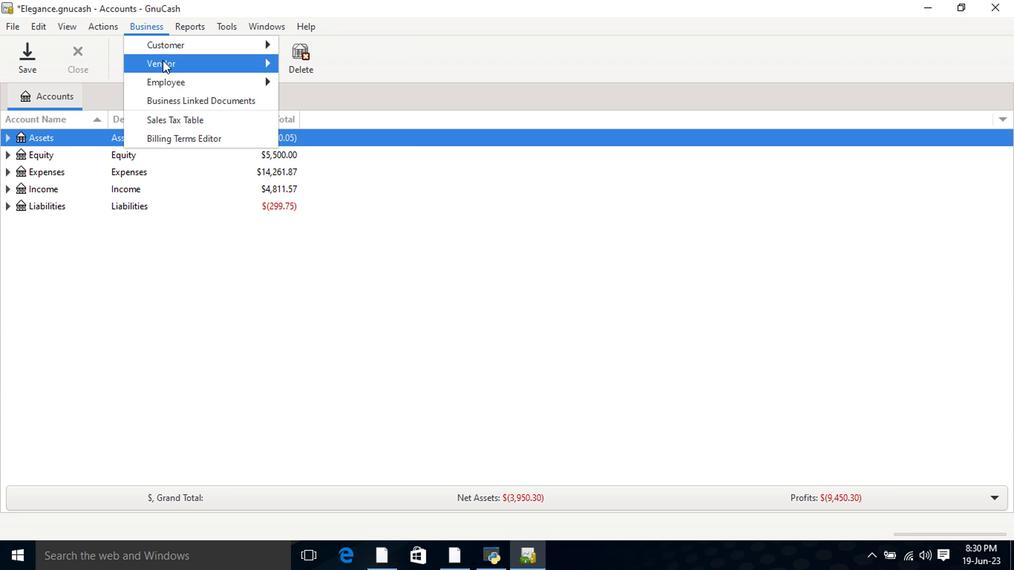 
Action: Mouse moved to (310, 166)
Screenshot: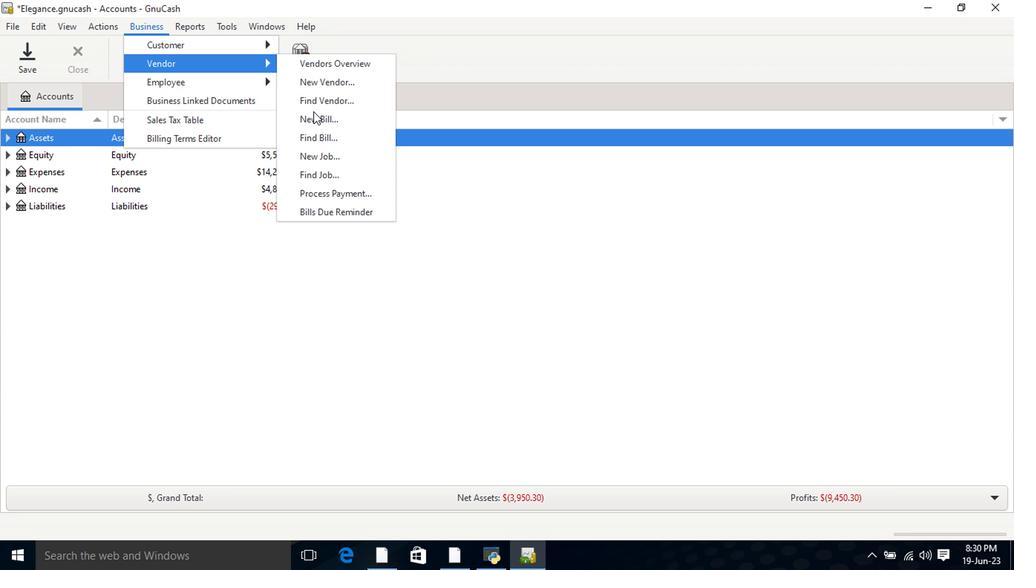 
Action: Mouse pressed left at (310, 166)
Screenshot: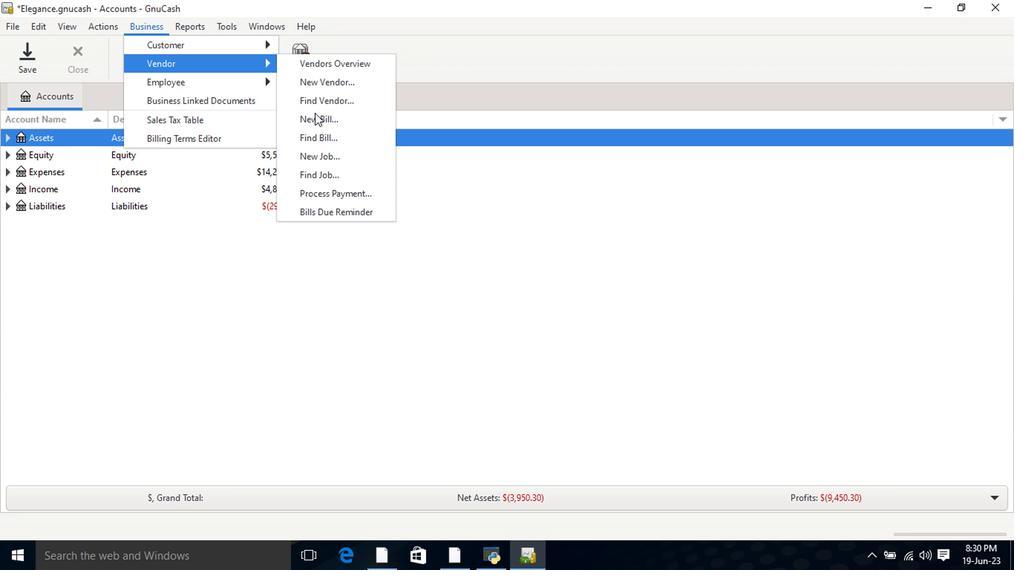 
Action: Mouse moved to (520, 225)
Screenshot: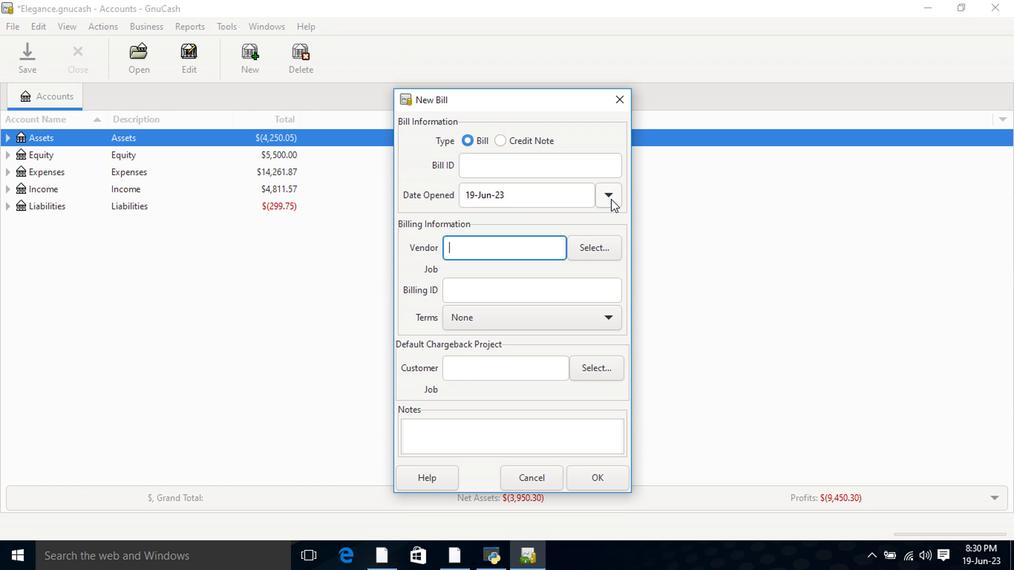 
Action: Mouse pressed left at (520, 225)
Screenshot: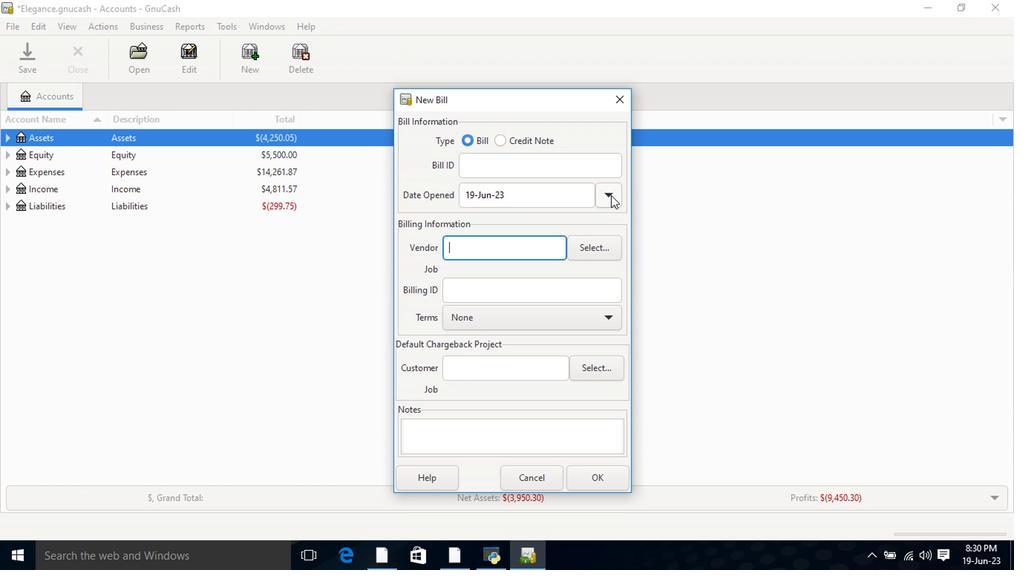 
Action: Mouse moved to (436, 239)
Screenshot: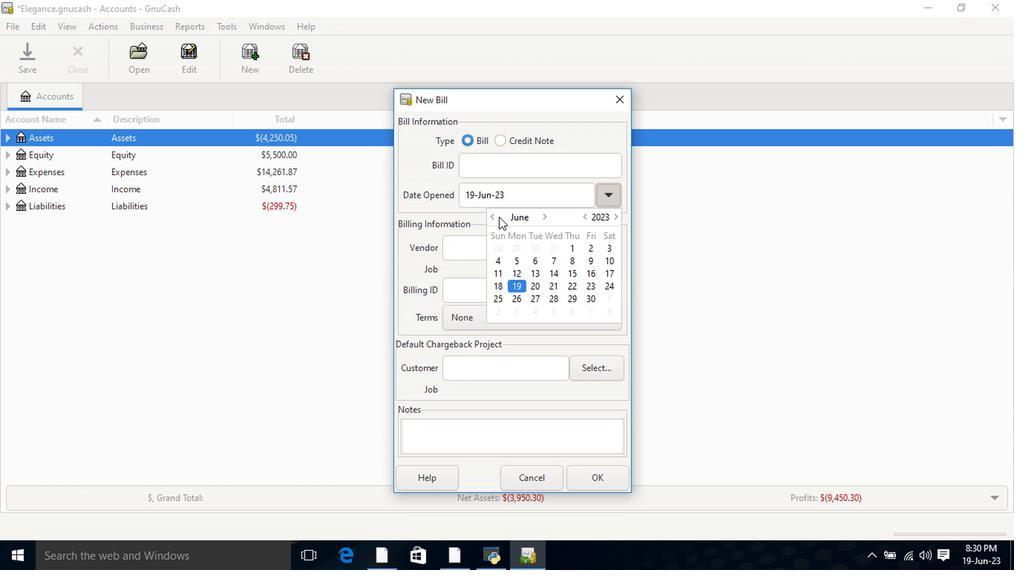 
Action: Mouse pressed left at (436, 239)
Screenshot: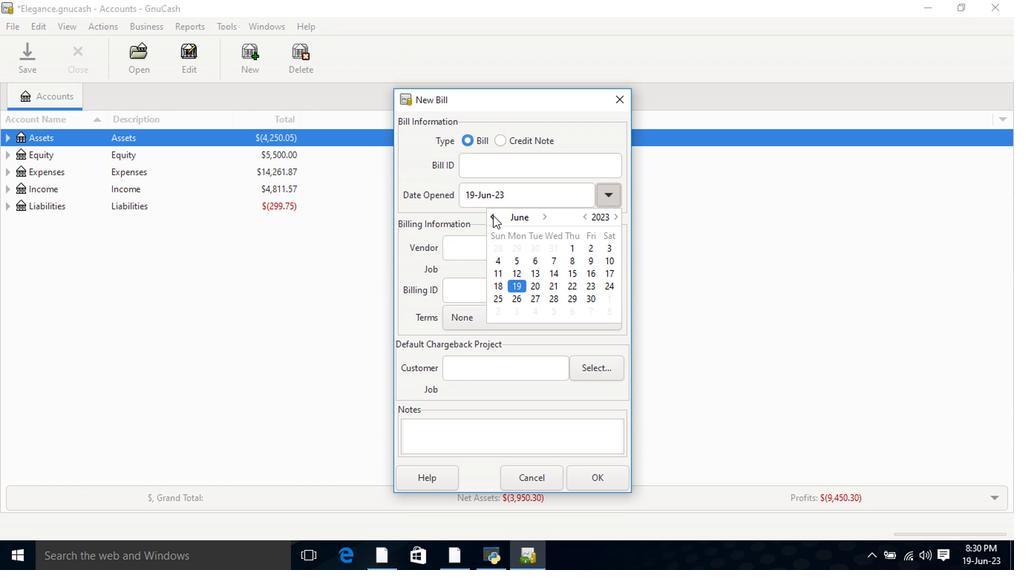 
Action: Mouse moved to (465, 281)
Screenshot: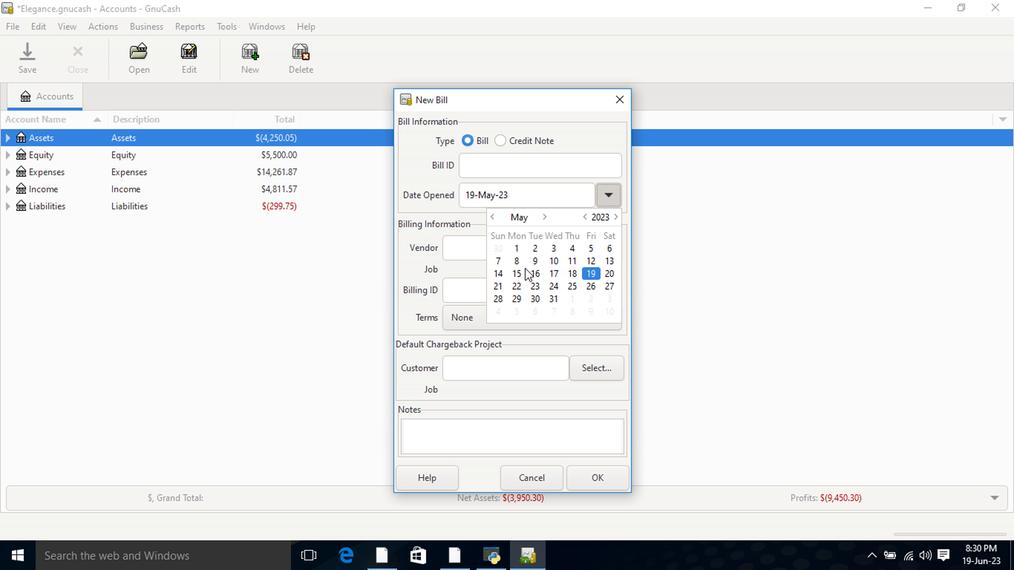 
Action: Mouse pressed left at (465, 281)
Screenshot: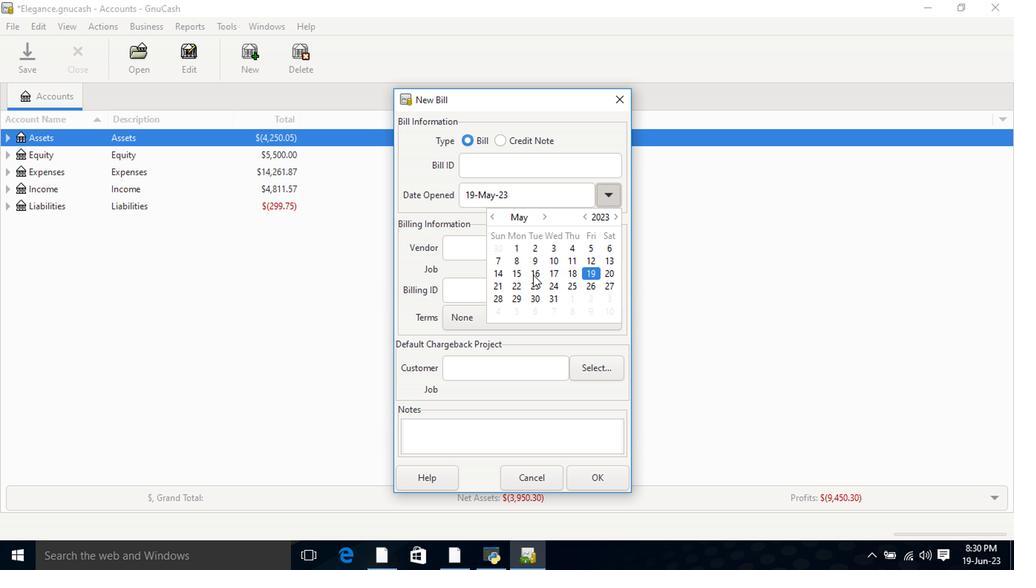 
Action: Mouse pressed left at (465, 281)
Screenshot: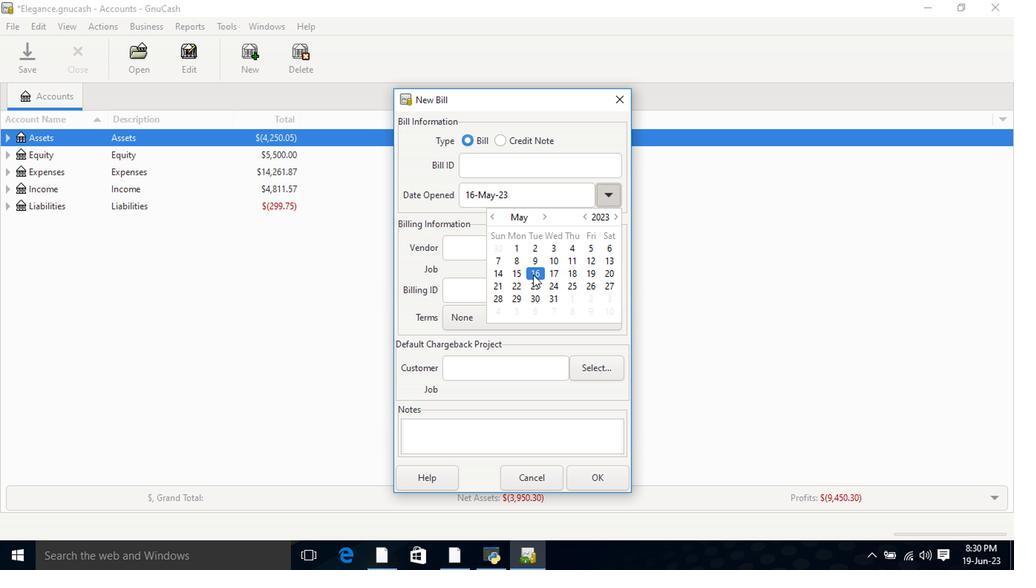 
Action: Mouse moved to (445, 265)
Screenshot: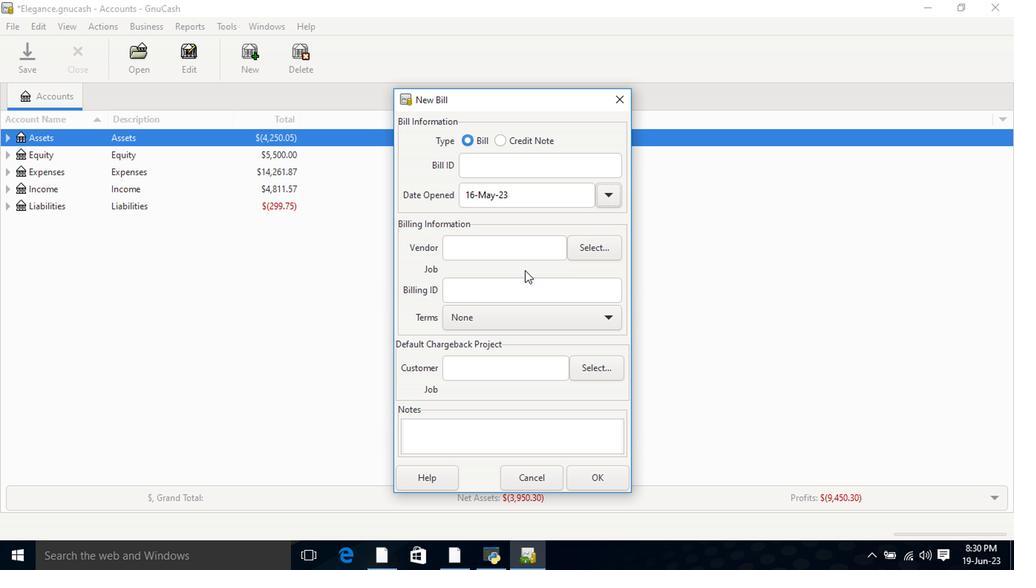 
Action: Mouse pressed left at (445, 265)
Screenshot: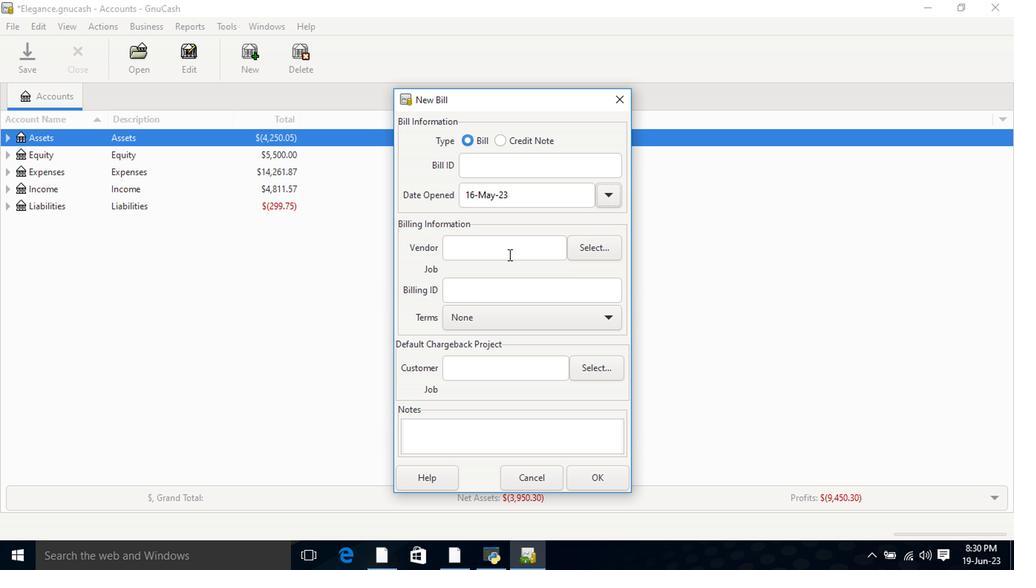 
Action: Key pressed ch
Screenshot: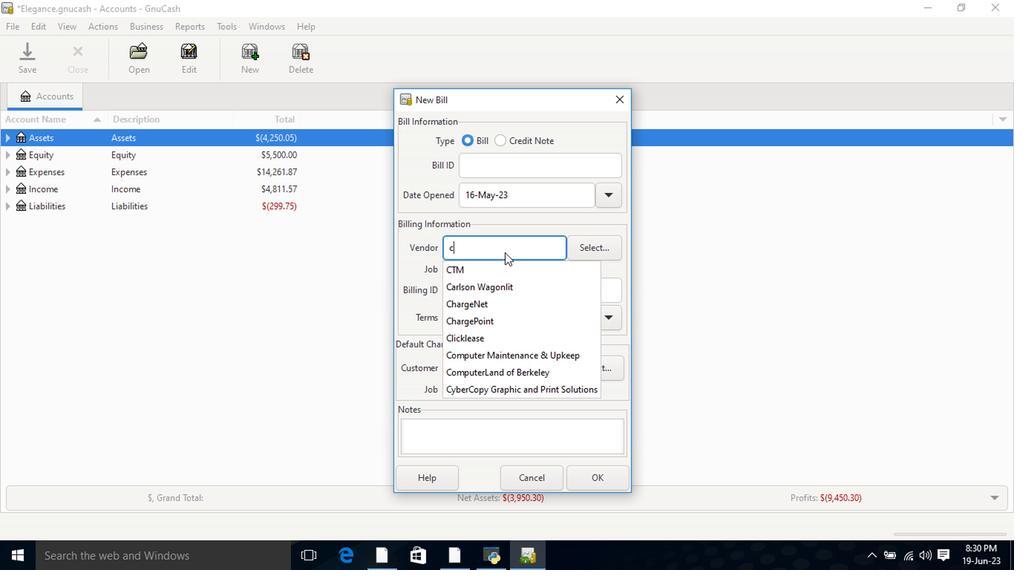 
Action: Mouse moved to (442, 288)
Screenshot: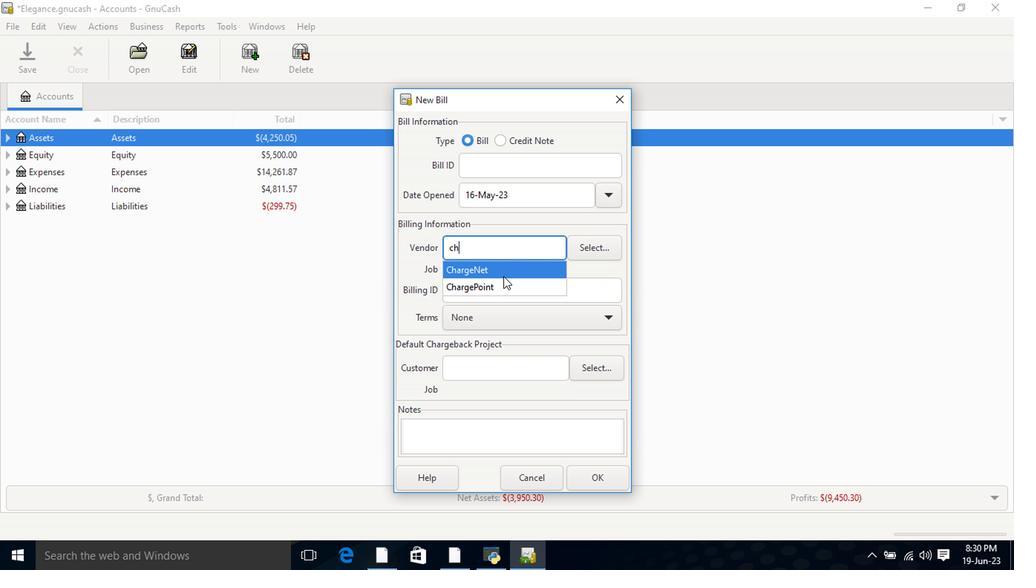 
Action: Mouse pressed left at (442, 288)
Screenshot: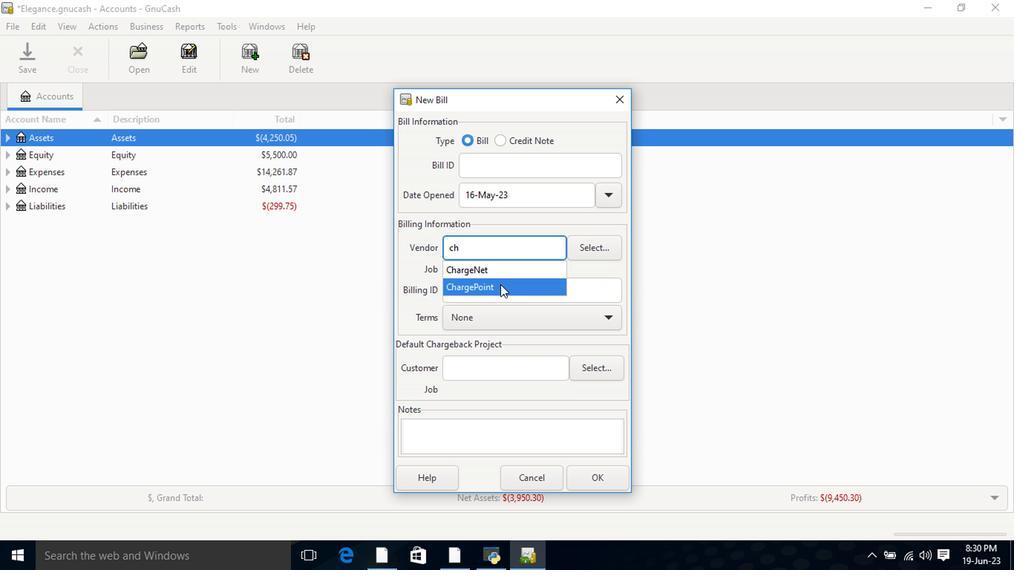 
Action: Mouse moved to (487, 316)
Screenshot: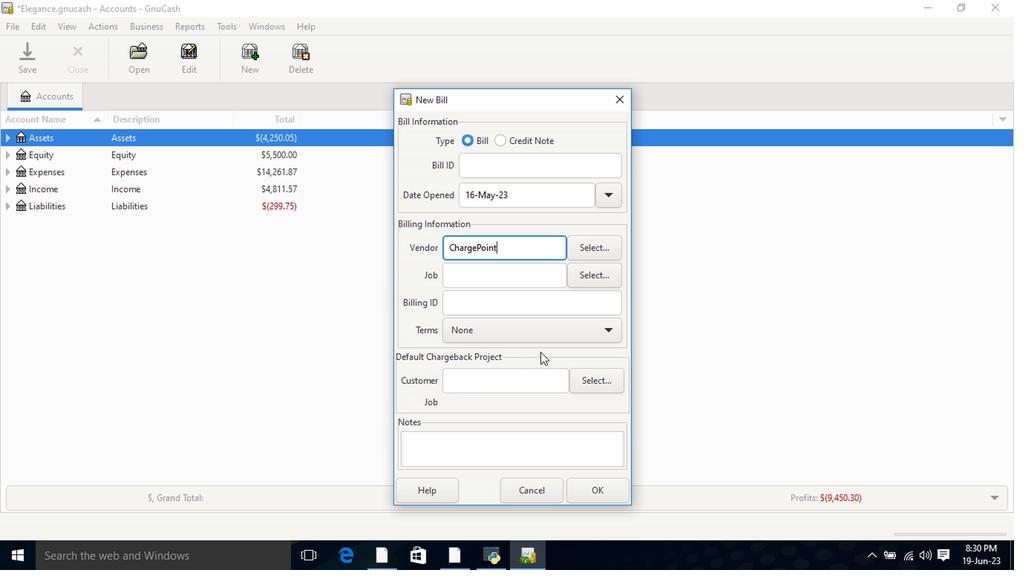 
Action: Mouse pressed left at (487, 316)
Screenshot: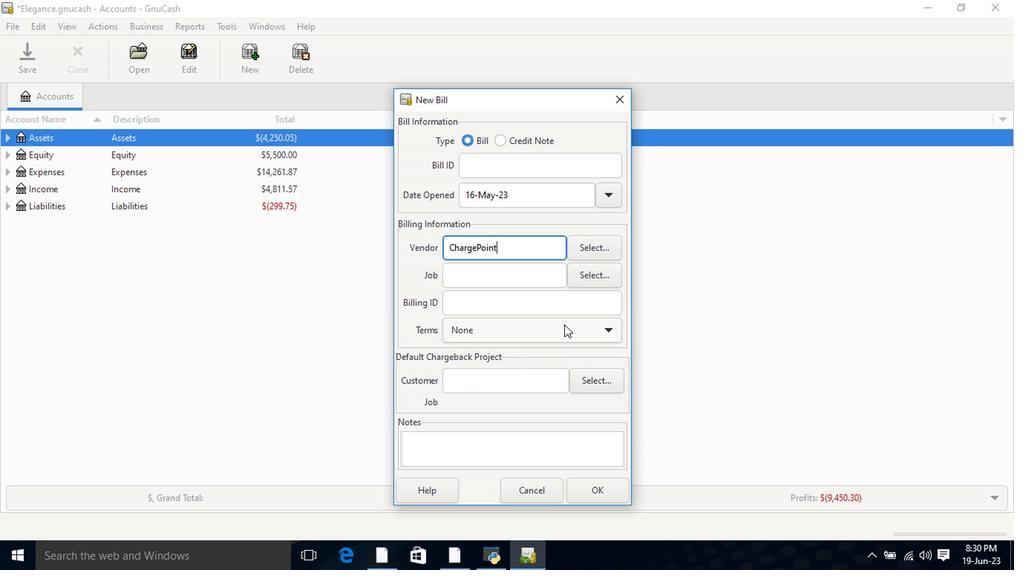 
Action: Mouse moved to (487, 344)
Screenshot: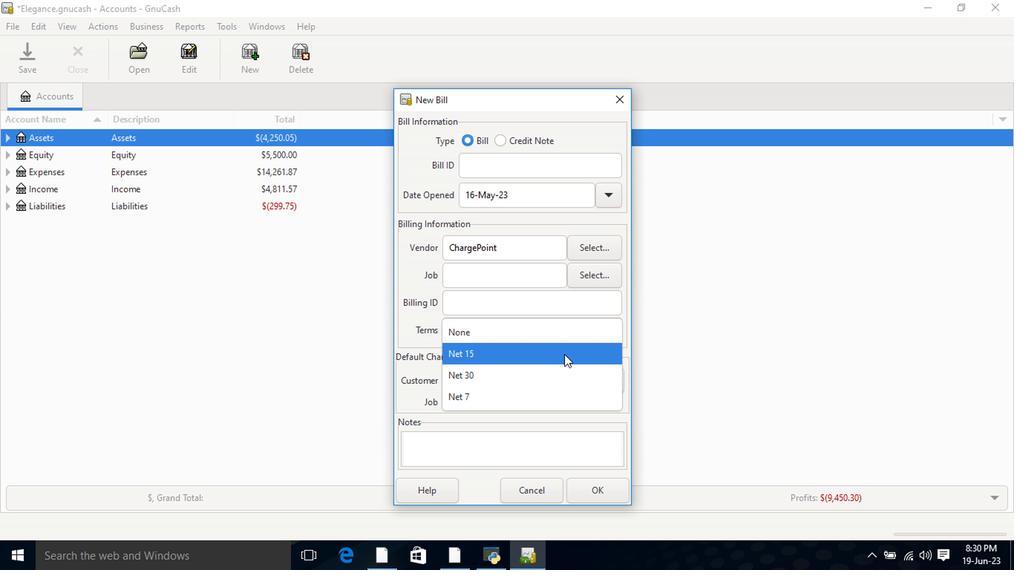 
Action: Mouse pressed left at (487, 344)
Screenshot: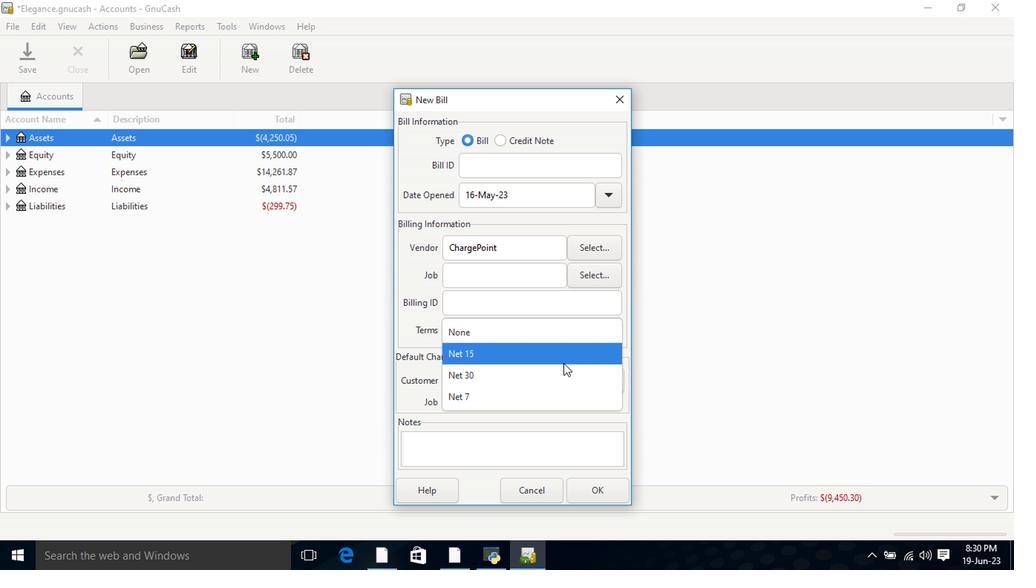 
Action: Mouse moved to (513, 441)
Screenshot: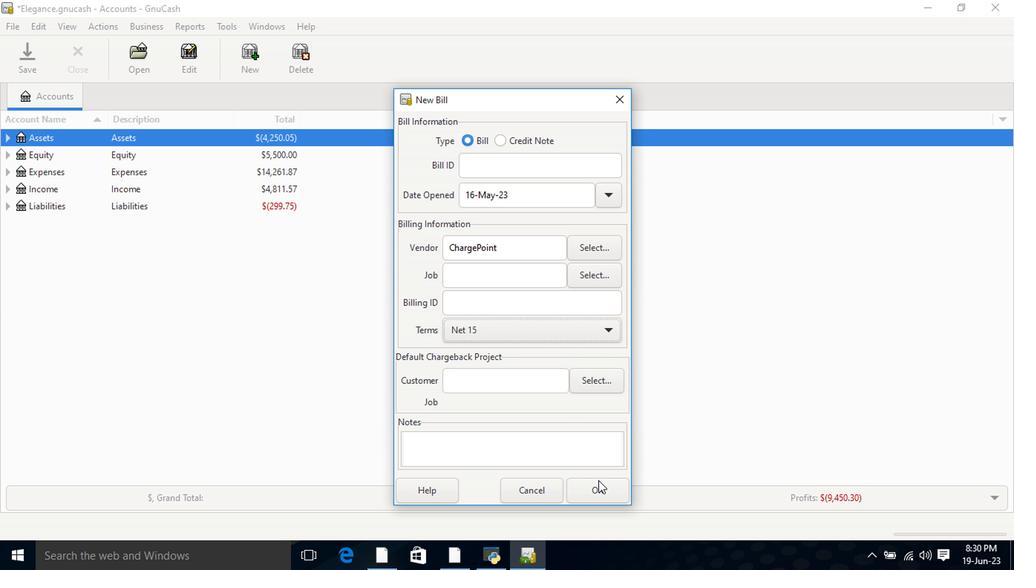 
Action: Mouse pressed left at (513, 441)
Screenshot: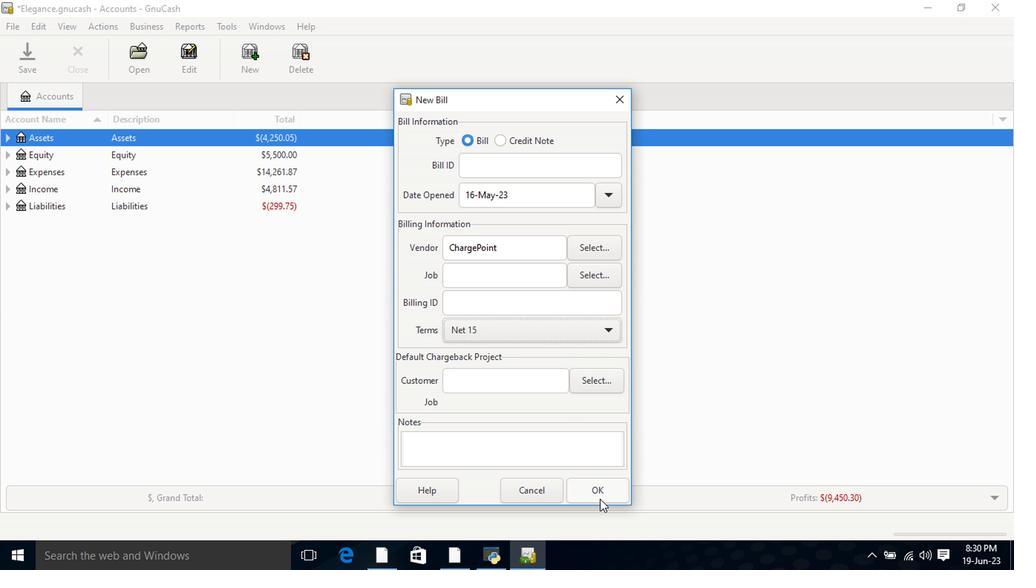 
Action: Mouse moved to (300, 328)
Screenshot: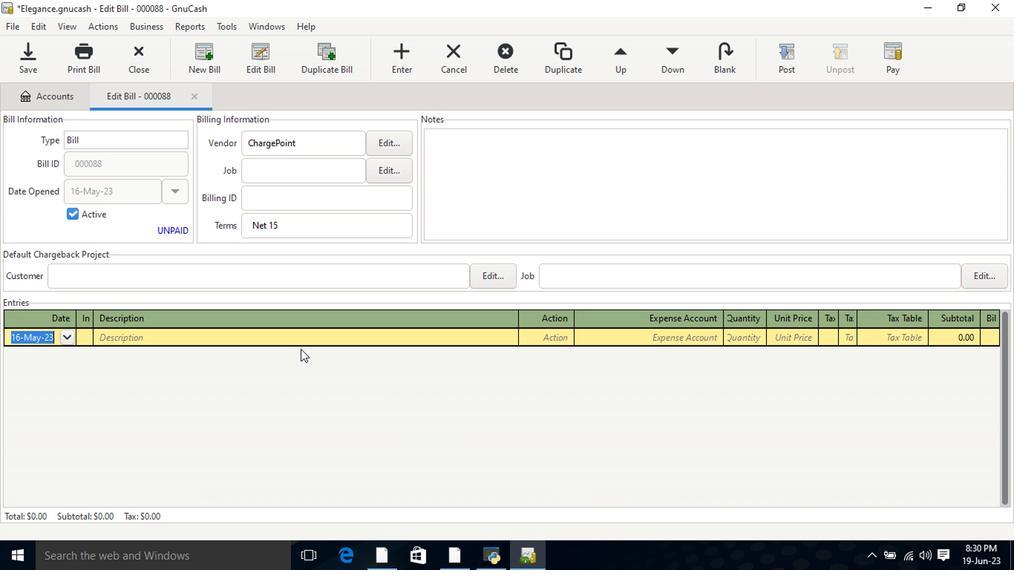 
Action: Key pressed <Key.tab><Key.shift>Car<Key.tab>35<Key.tab><Key.tab>
Screenshot: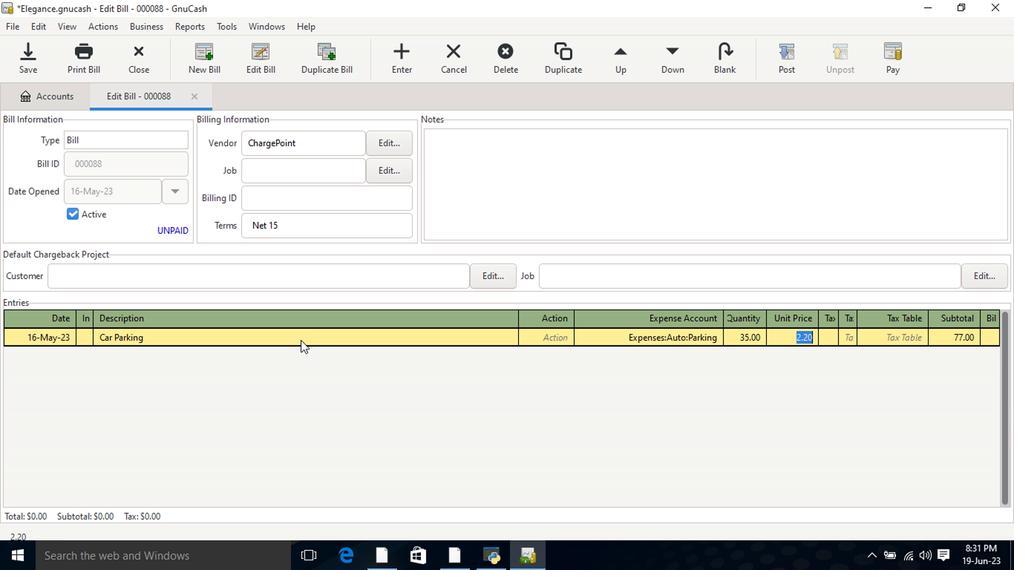 
Action: Mouse moved to (642, 129)
Screenshot: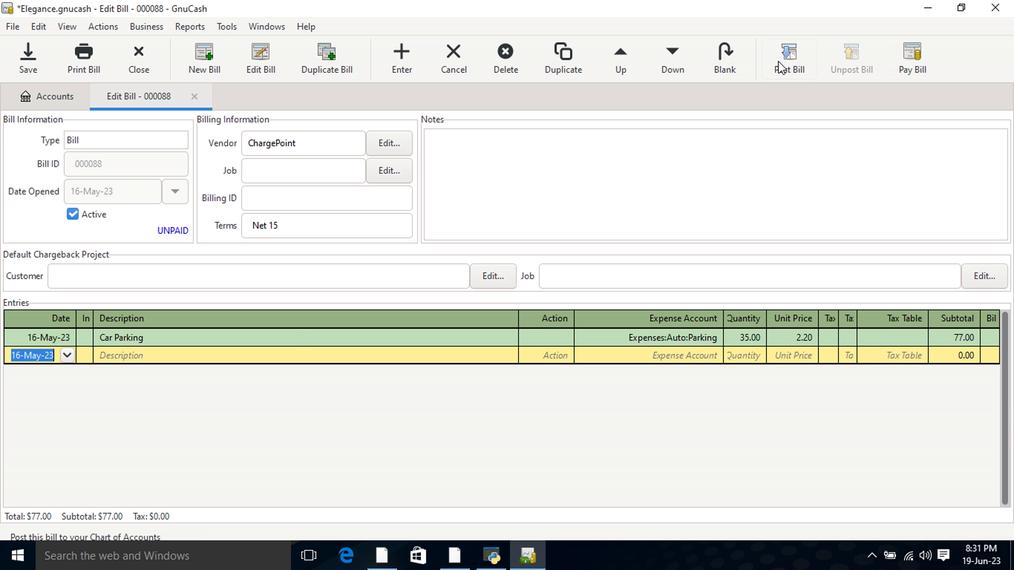 
Action: Mouse pressed left at (642, 129)
Screenshot: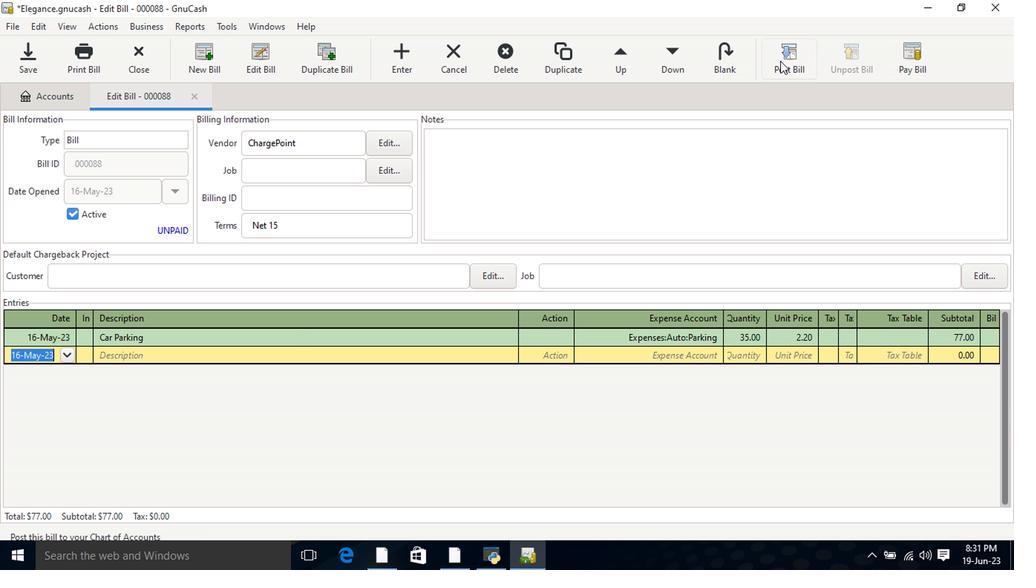 
Action: Mouse moved to (529, 357)
Screenshot: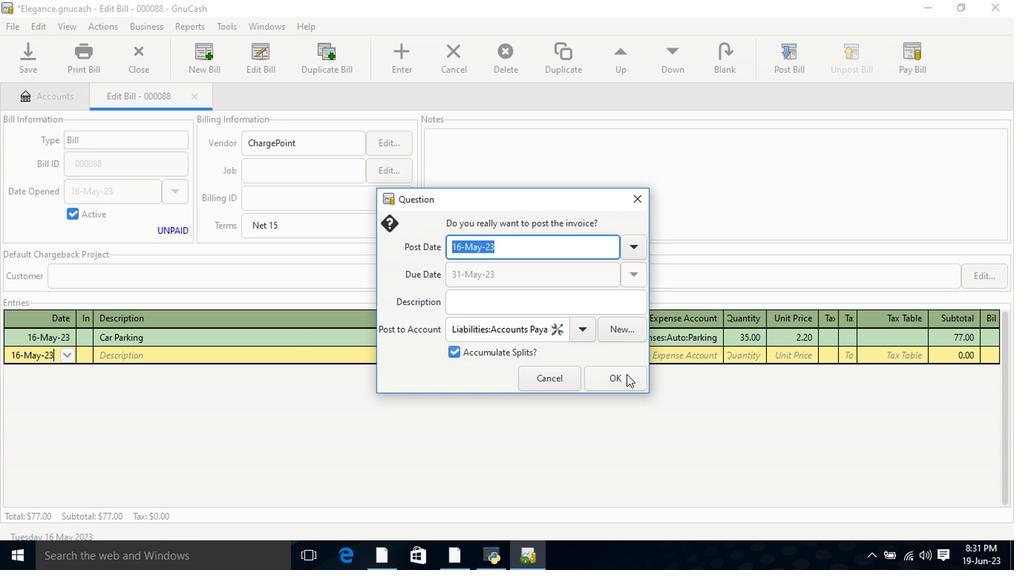 
Action: Mouse pressed left at (529, 357)
Screenshot: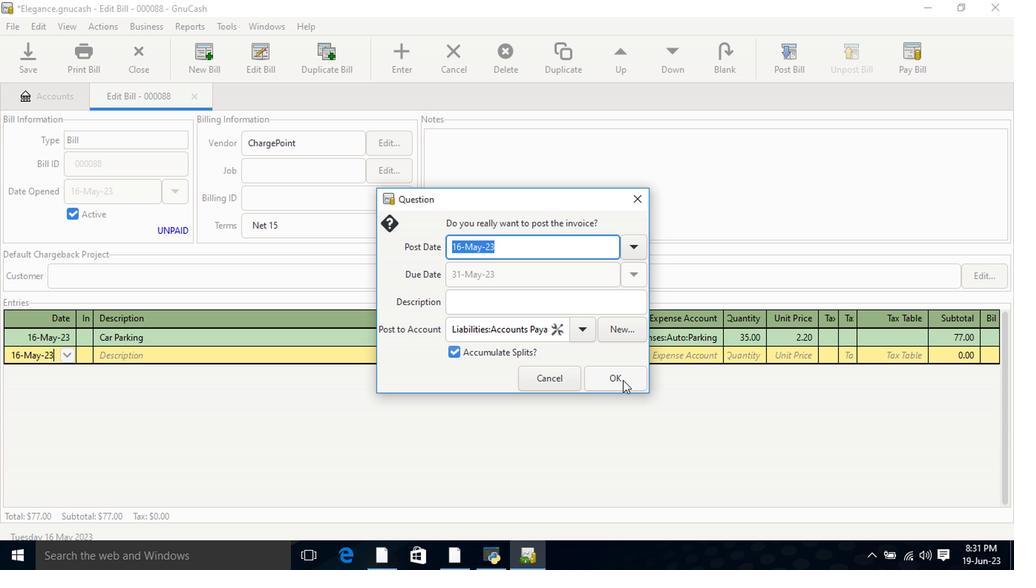 
Action: Mouse moved to (724, 122)
Screenshot: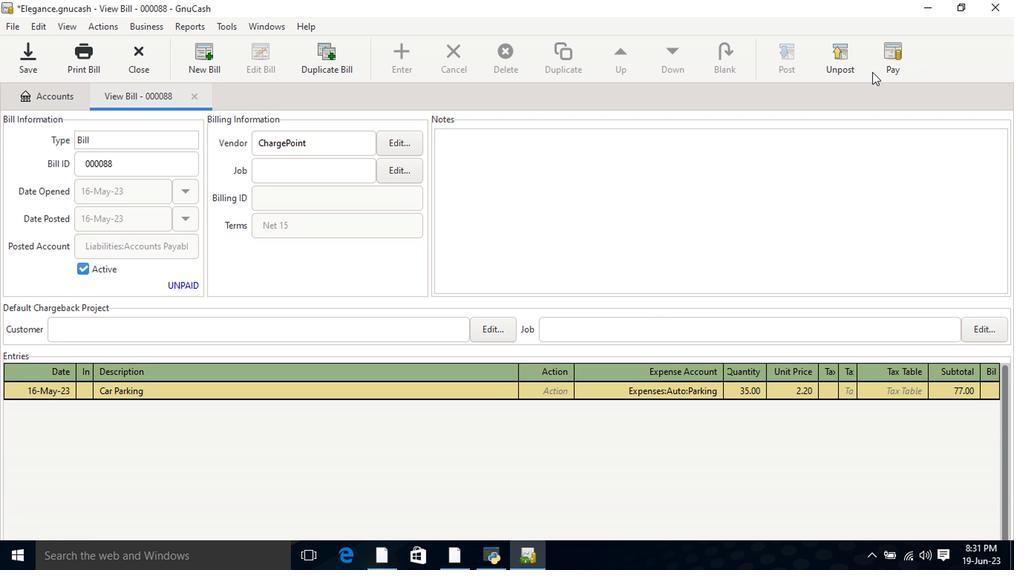 
Action: Mouse pressed left at (724, 122)
Screenshot: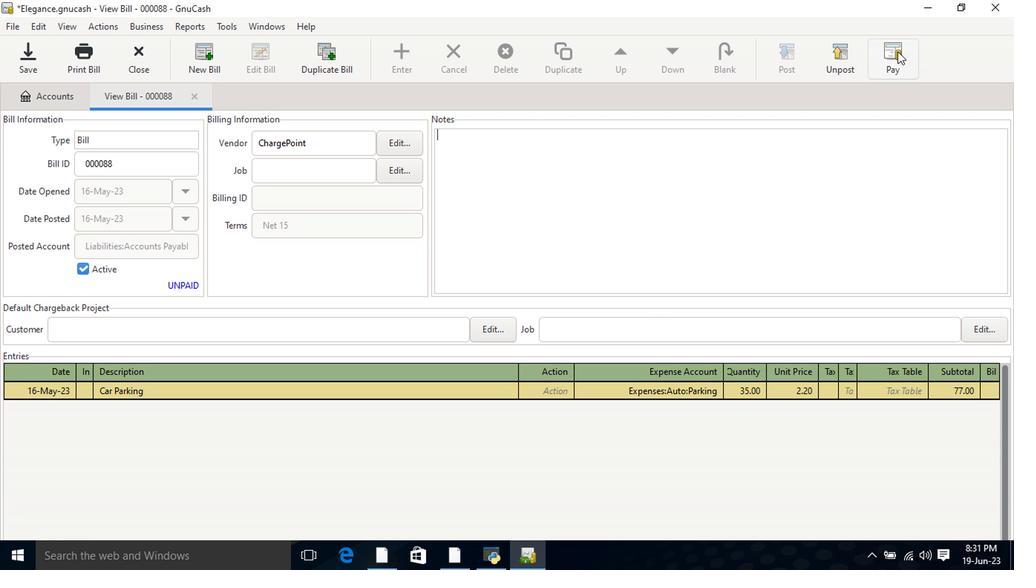 
Action: Mouse moved to (404, 296)
Screenshot: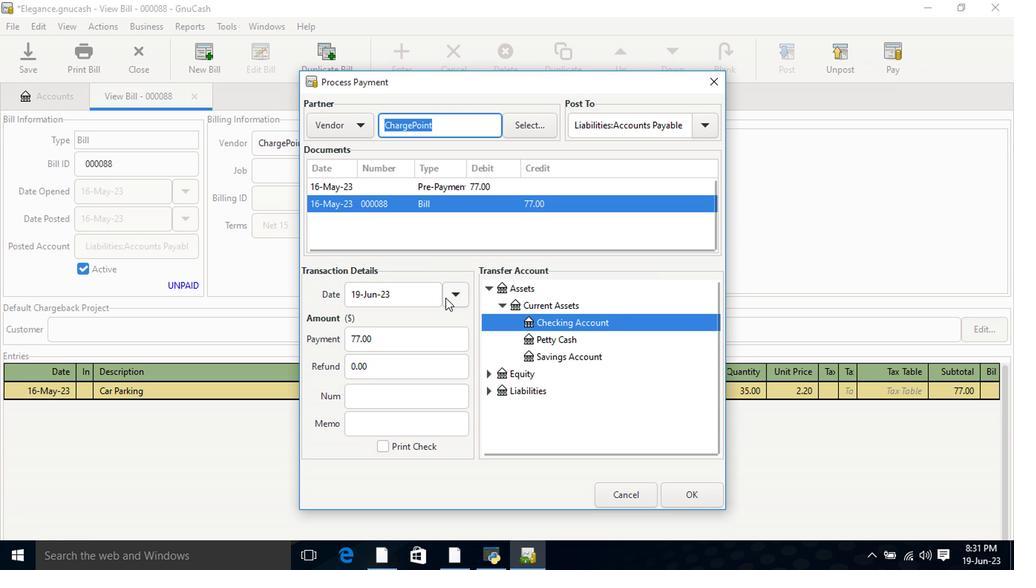 
Action: Mouse pressed left at (404, 296)
Screenshot: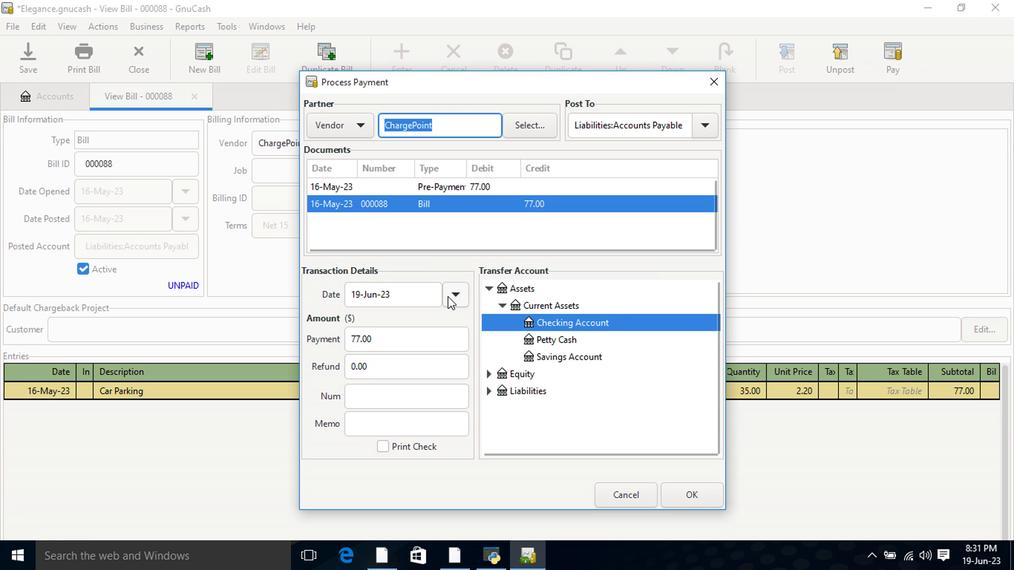 
Action: Mouse moved to (329, 313)
Screenshot: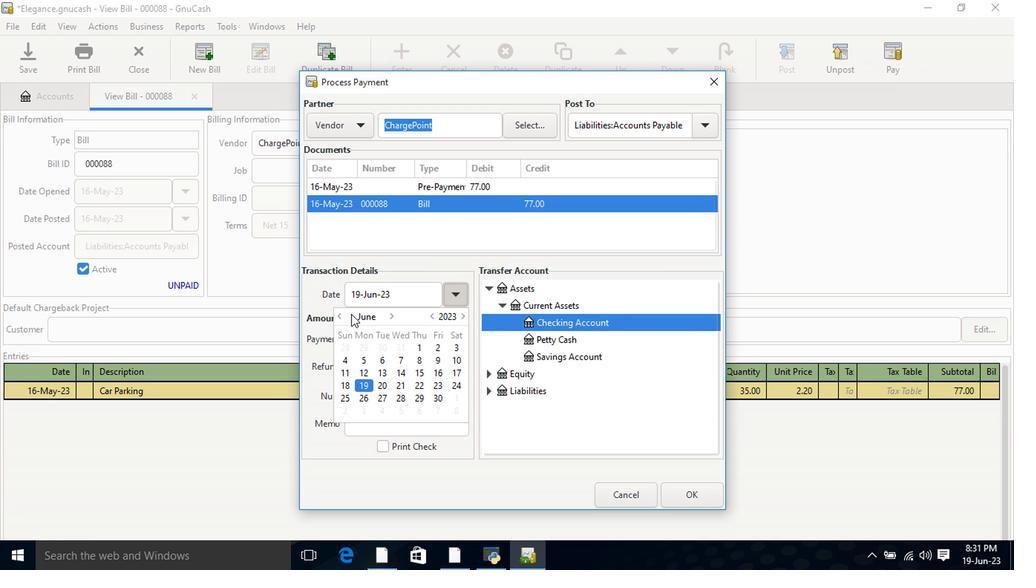 
Action: Mouse pressed left at (329, 313)
Screenshot: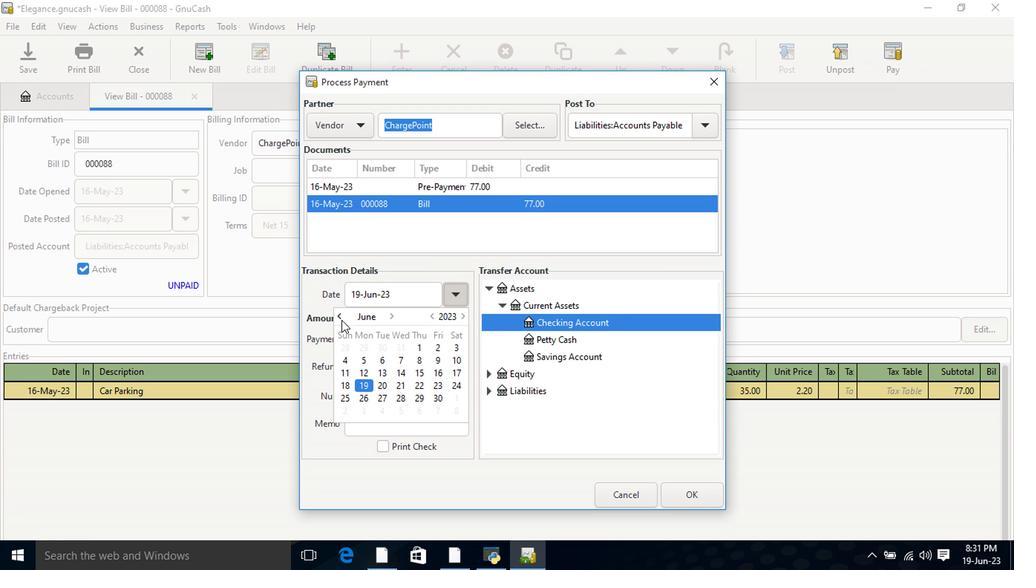 
Action: Mouse moved to (355, 369)
Screenshot: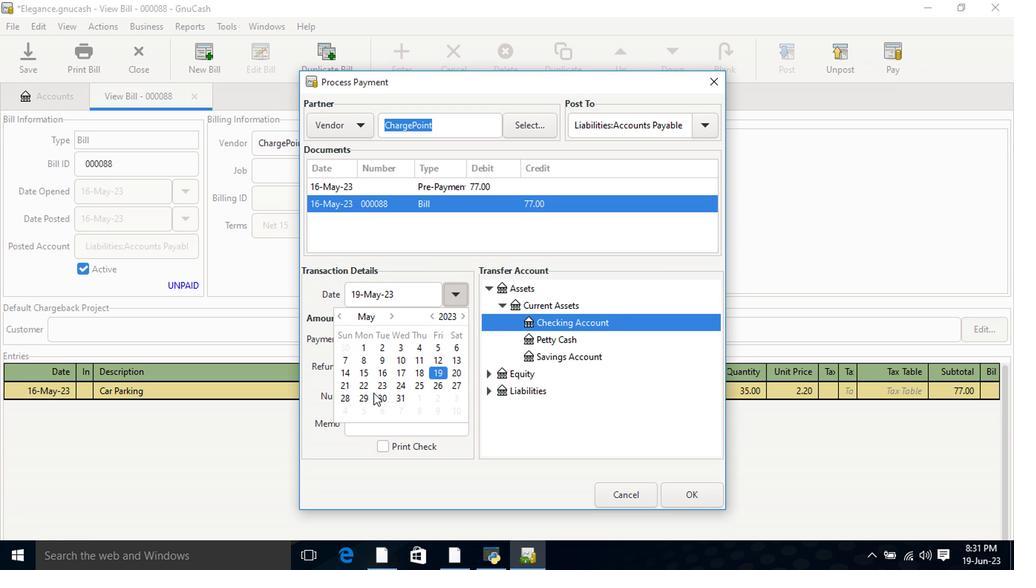 
Action: Mouse pressed left at (355, 369)
Screenshot: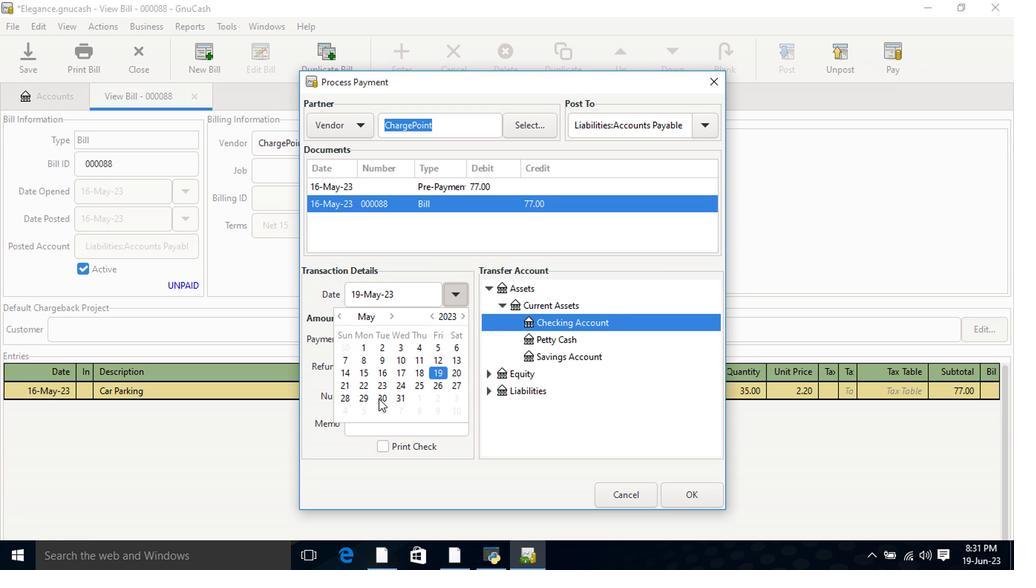
Action: Mouse pressed left at (355, 369)
Screenshot: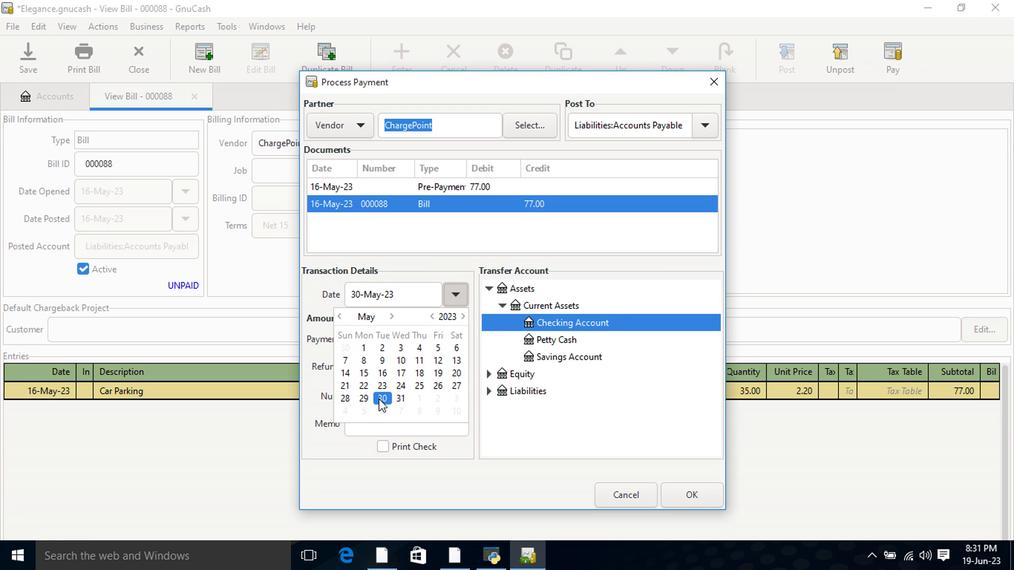
Action: Mouse moved to (434, 293)
Screenshot: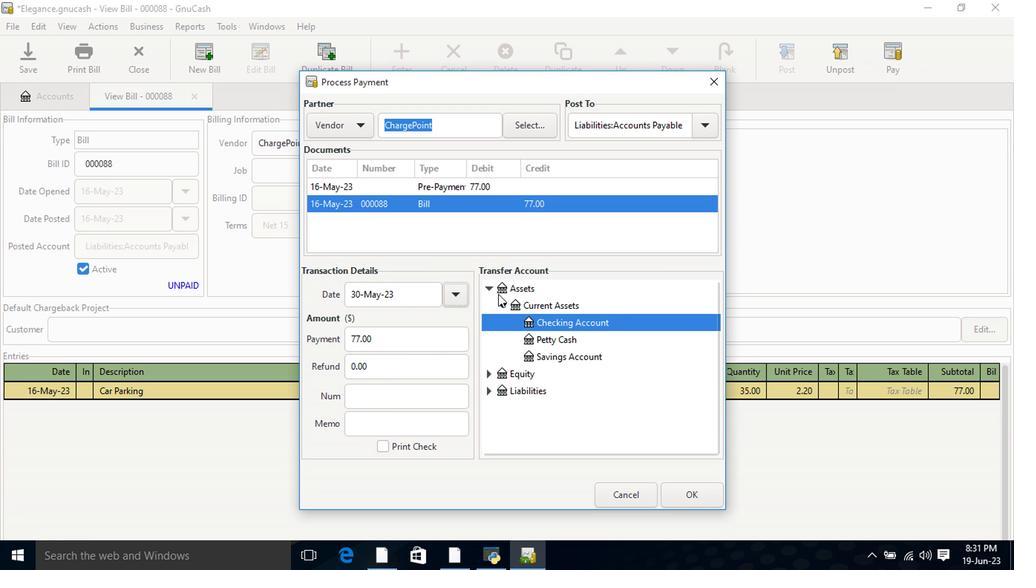 
Action: Mouse pressed left at (434, 293)
Screenshot: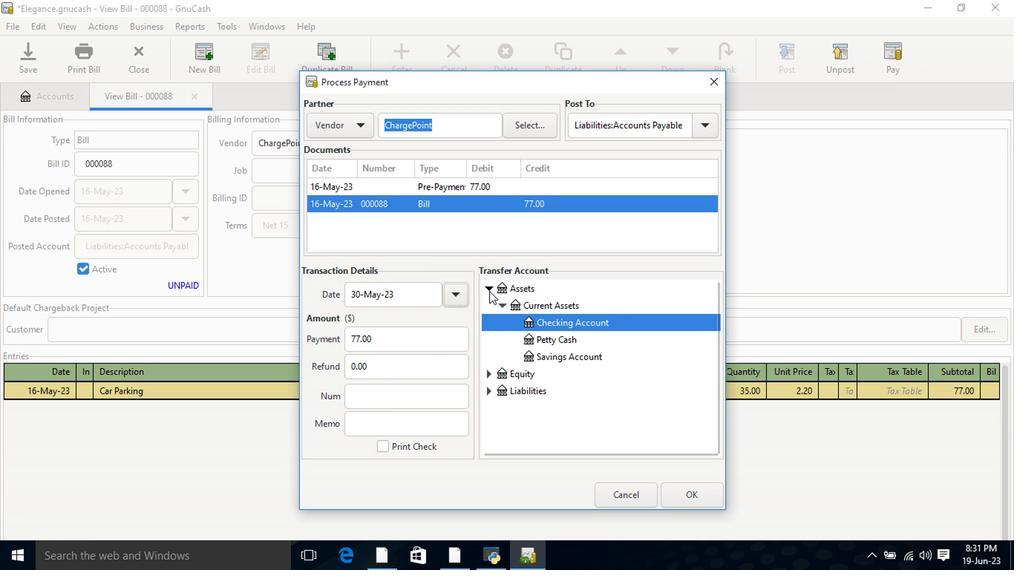 
Action: Mouse pressed left at (434, 293)
Screenshot: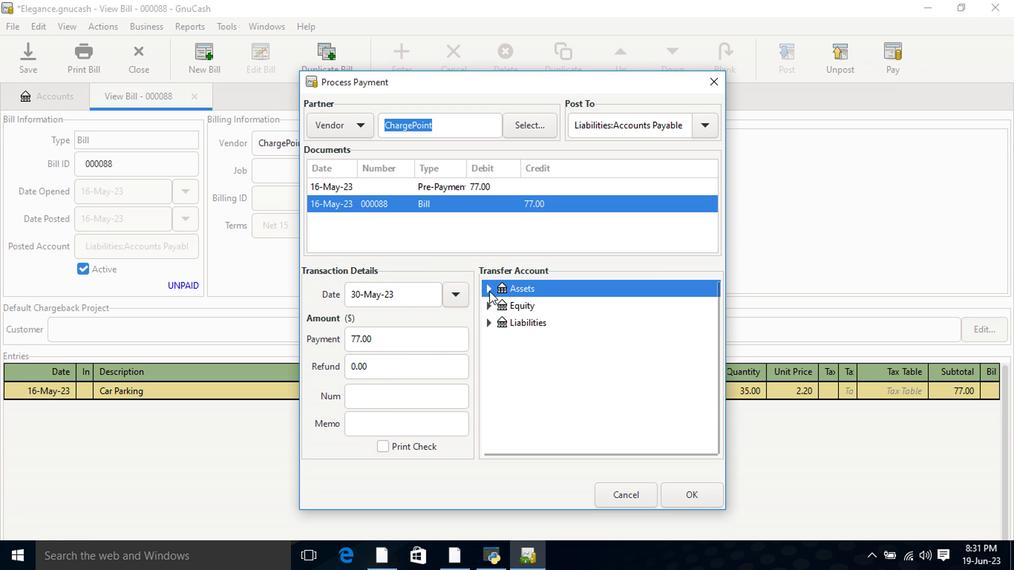 
Action: Mouse moved to (442, 301)
Screenshot: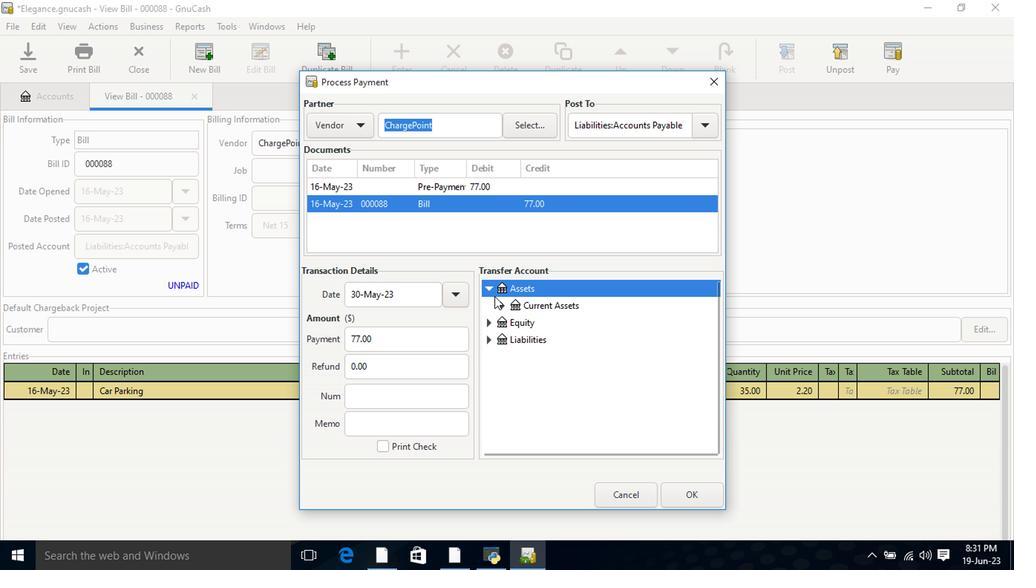 
Action: Mouse pressed left at (442, 301)
Screenshot: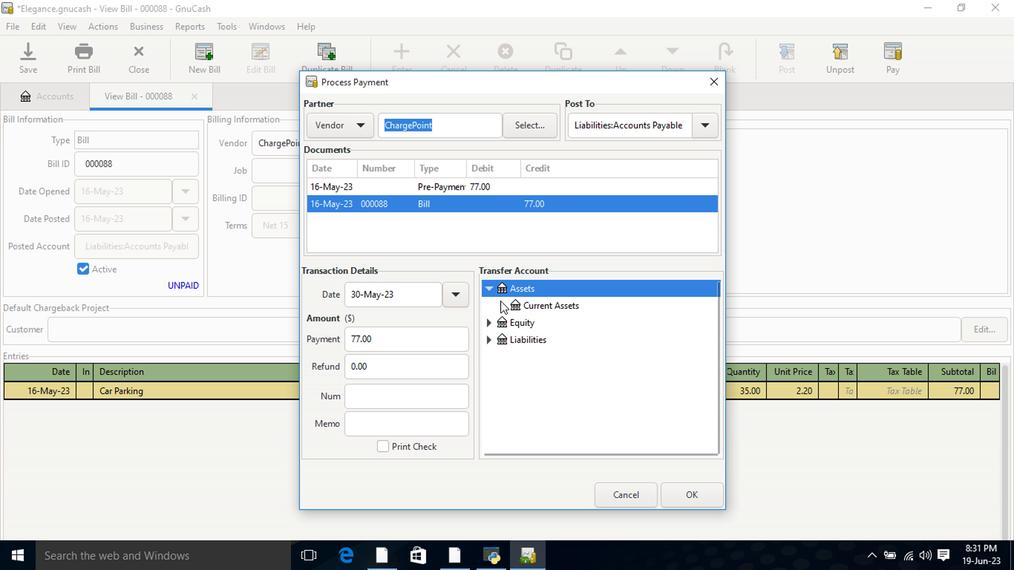 
Action: Mouse moved to (464, 315)
Screenshot: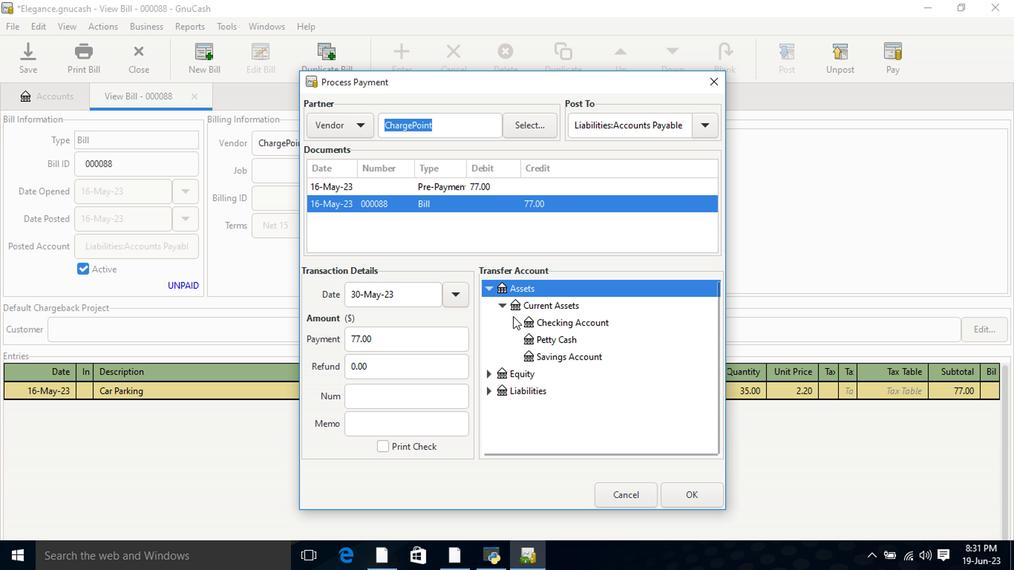 
Action: Mouse pressed left at (464, 315)
Screenshot: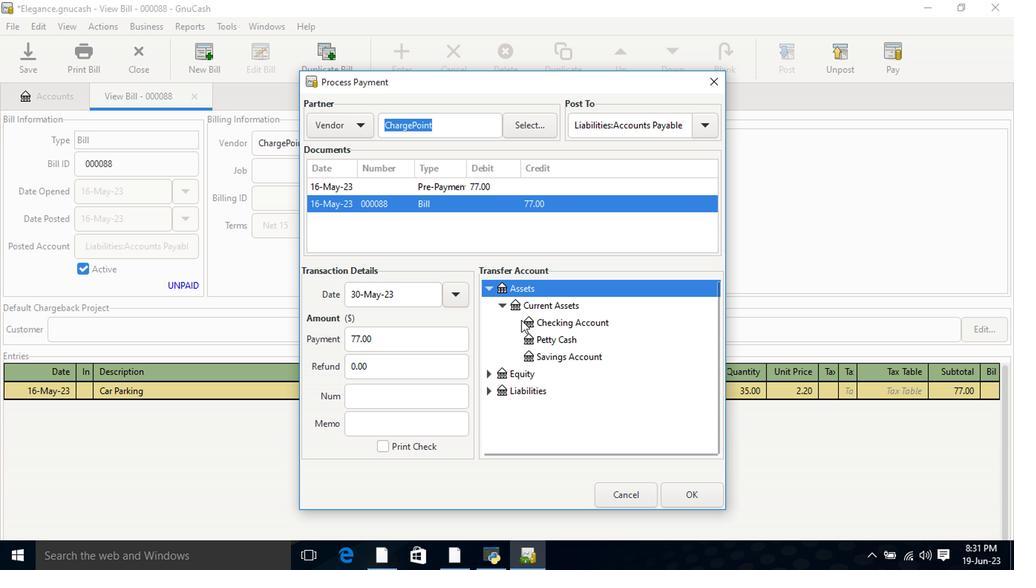 
Action: Mouse moved to (569, 438)
Screenshot: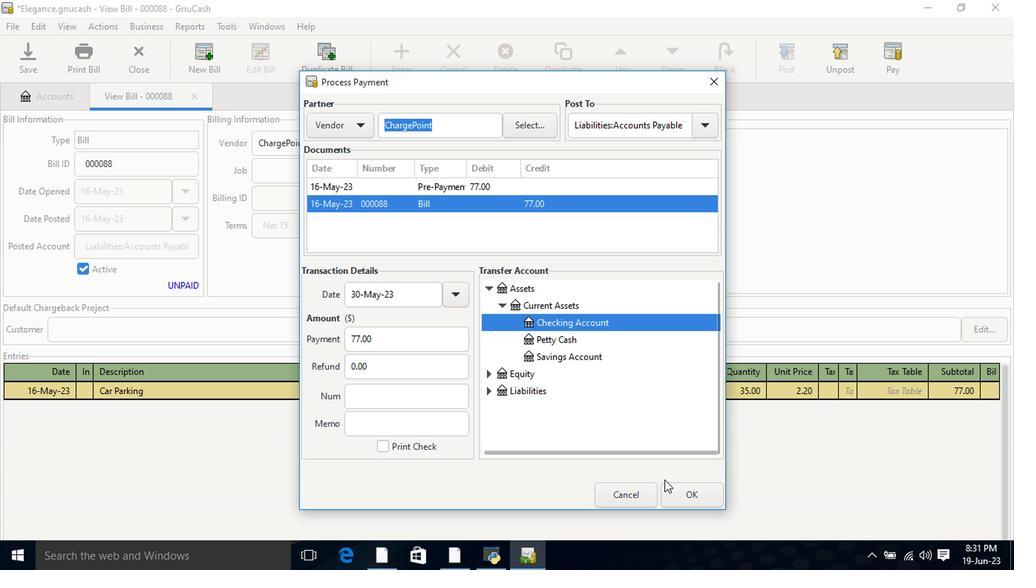 
Action: Mouse pressed left at (569, 438)
Screenshot: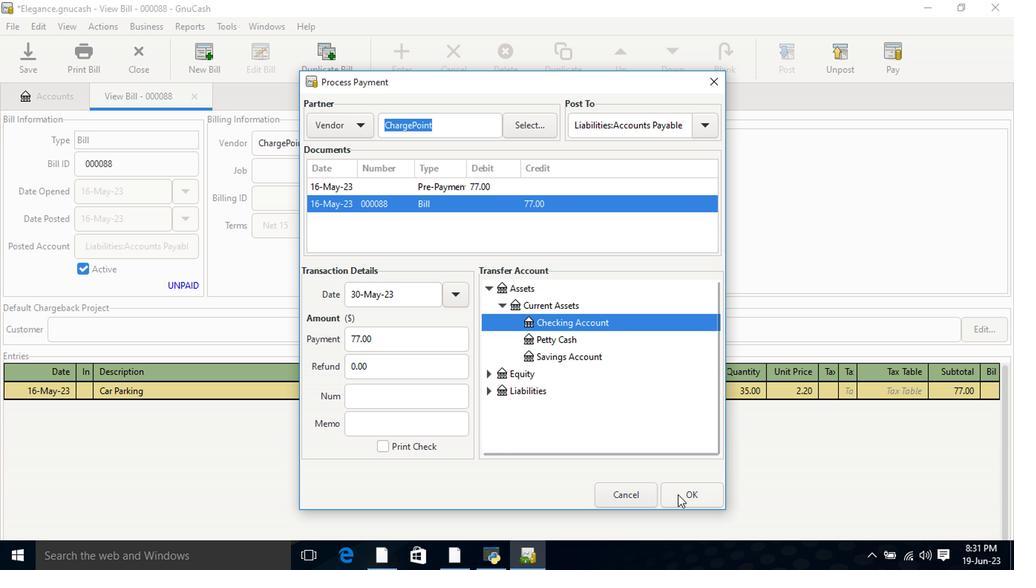 
Action: Mouse moved to (149, 124)
Screenshot: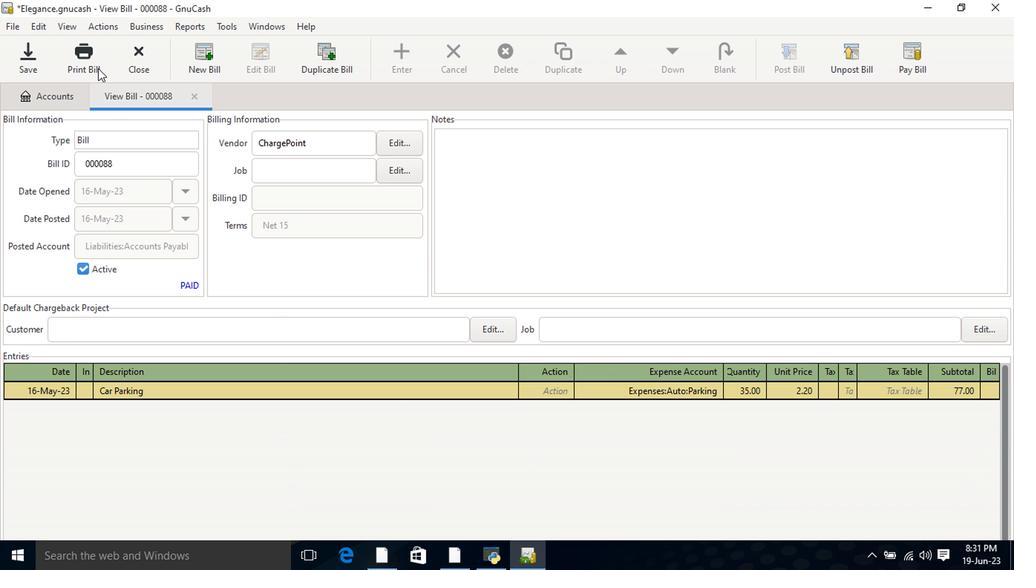 
Action: Mouse pressed left at (149, 124)
Screenshot: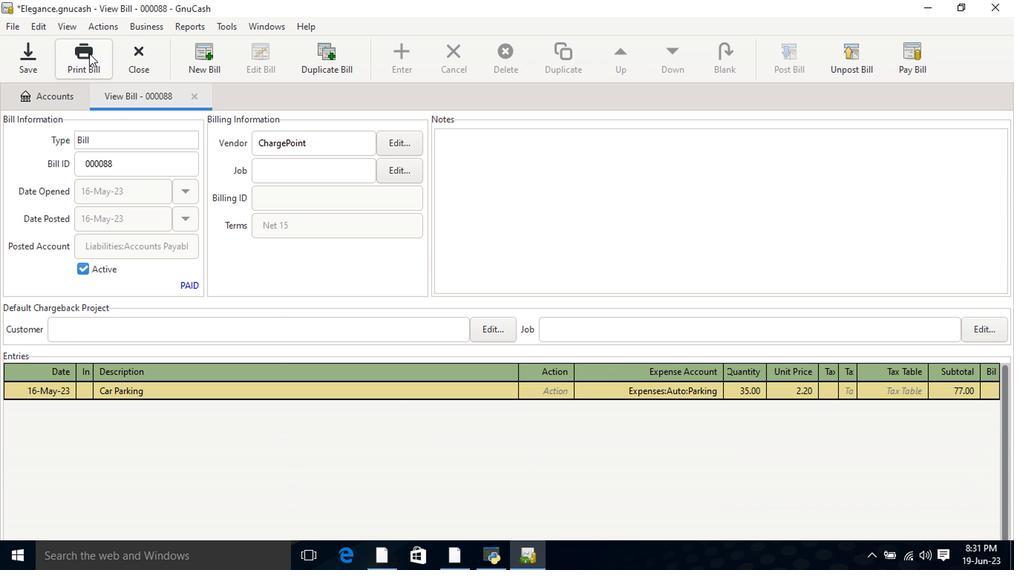 
Action: Mouse moved to (576, 127)
Screenshot: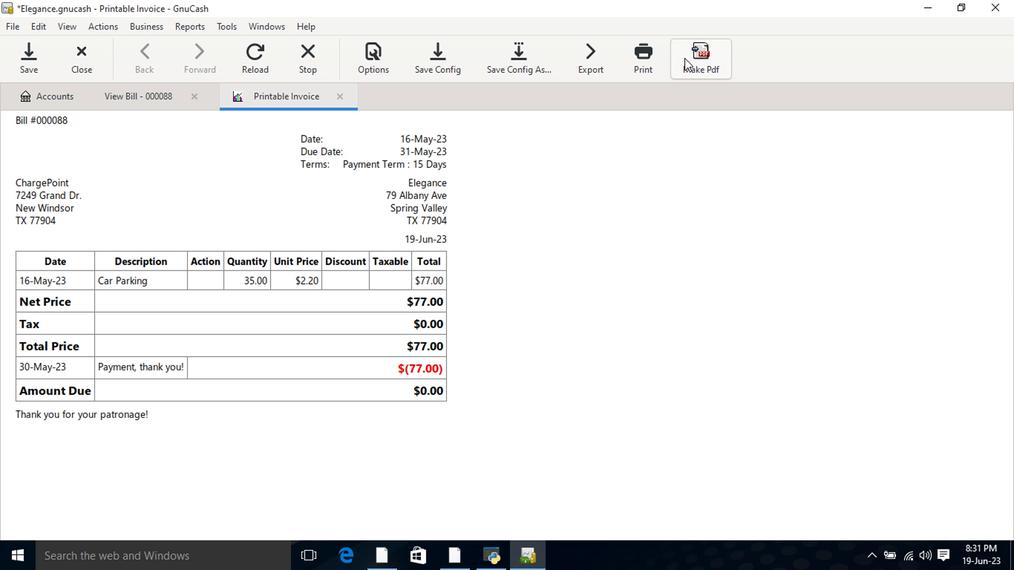 
Action: Mouse pressed left at (576, 127)
Screenshot: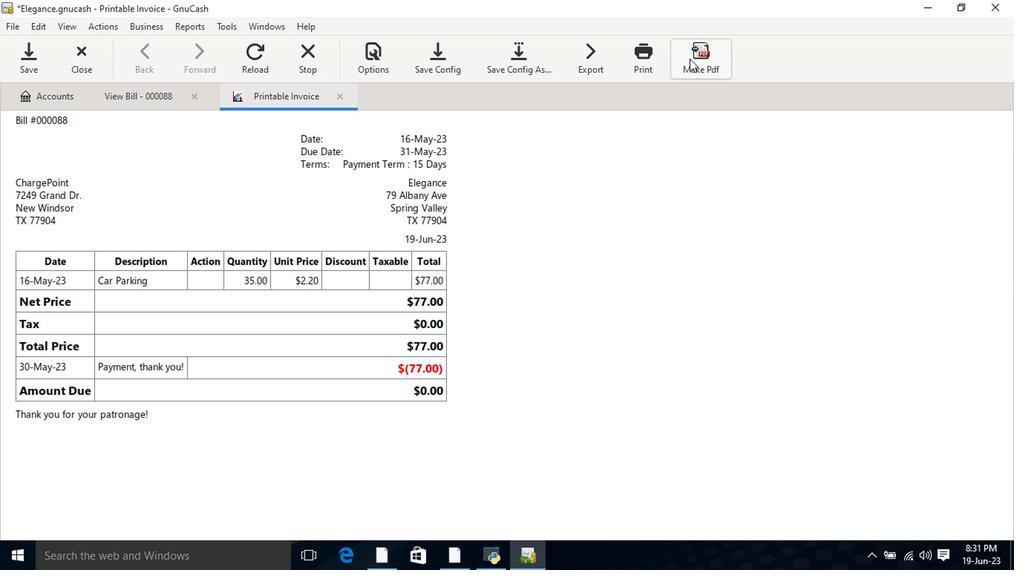 
Action: Mouse moved to (572, 443)
Screenshot: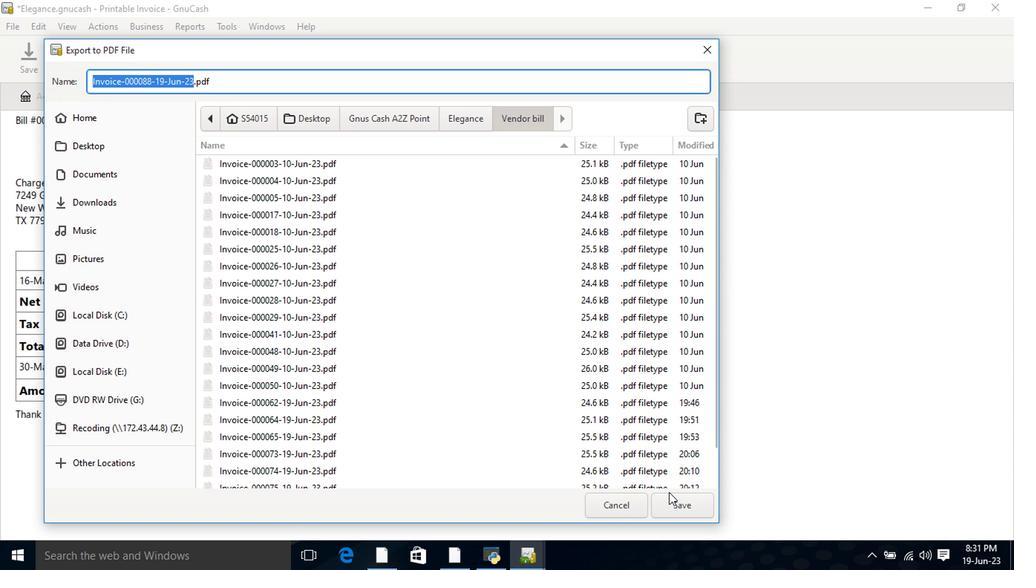 
Action: Mouse pressed left at (572, 443)
Screenshot: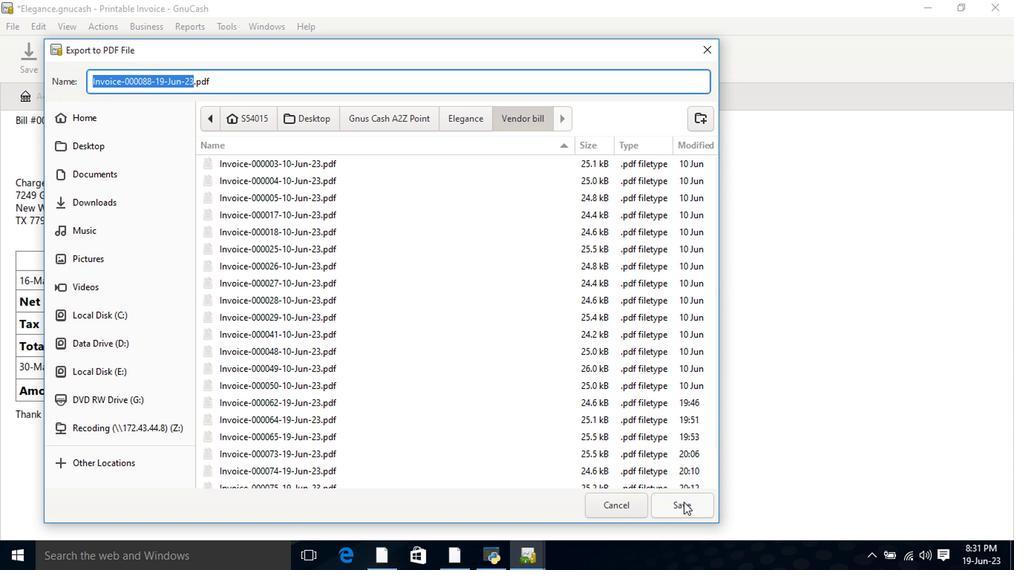 
Action: Mouse moved to (589, 372)
Screenshot: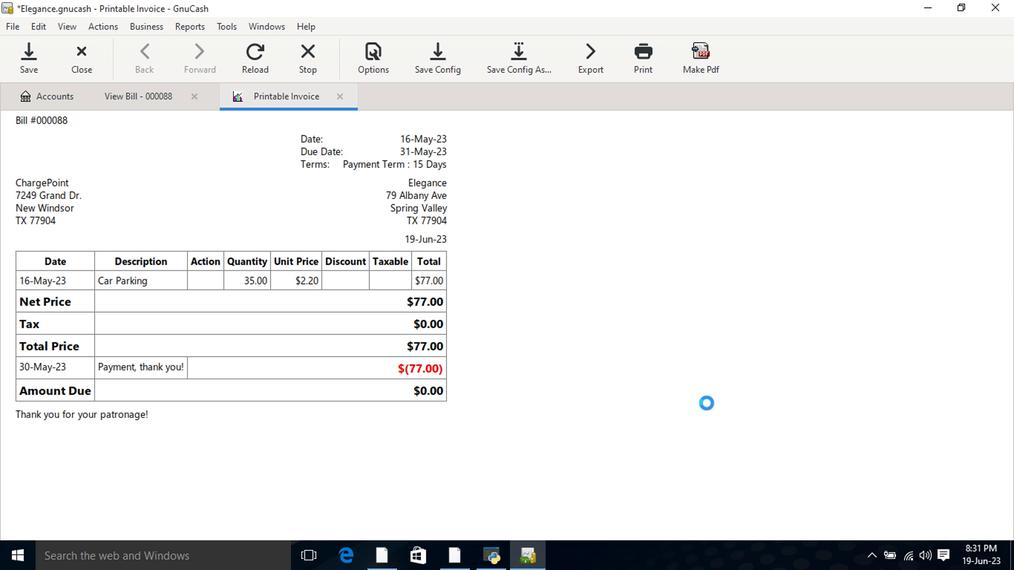 
